 Task: Search one way flight ticket for 1 adult, 6 children, 1 infant in seat and 1 infant on lap in business from Chicago: Chicago O'hare International Airport to Indianapolis: Indianapolis International Airport on 8-5-2023. Choice of flights is United. Number of bags: 1 carry on bag. Price is upto 90000. Outbound departure time preference is 17:45.
Action: Mouse moved to (301, 265)
Screenshot: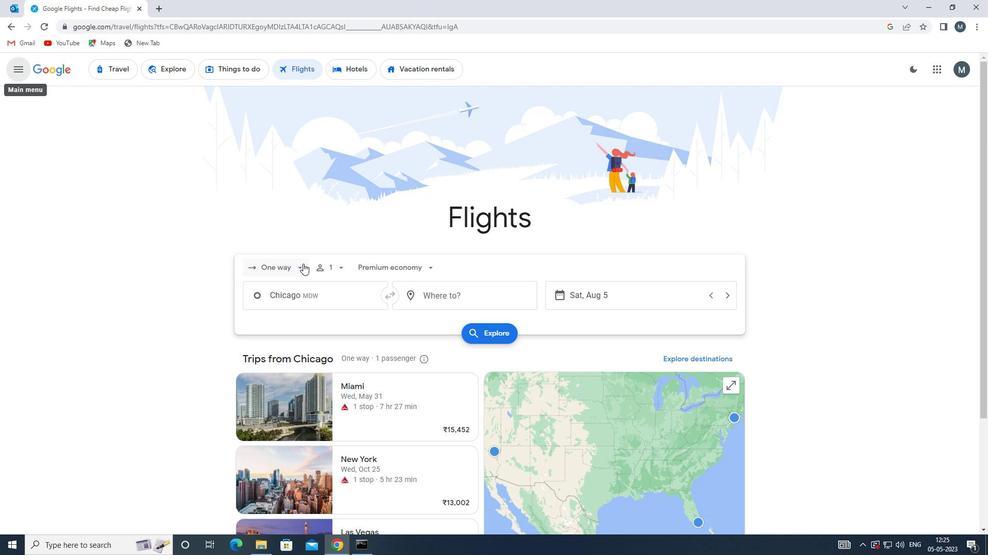 
Action: Mouse pressed left at (301, 265)
Screenshot: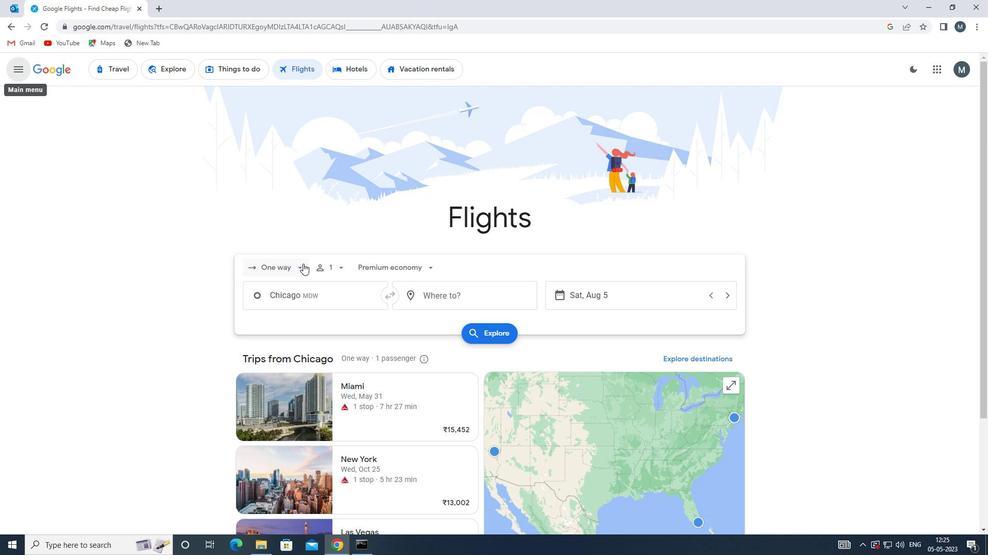 
Action: Mouse moved to (293, 319)
Screenshot: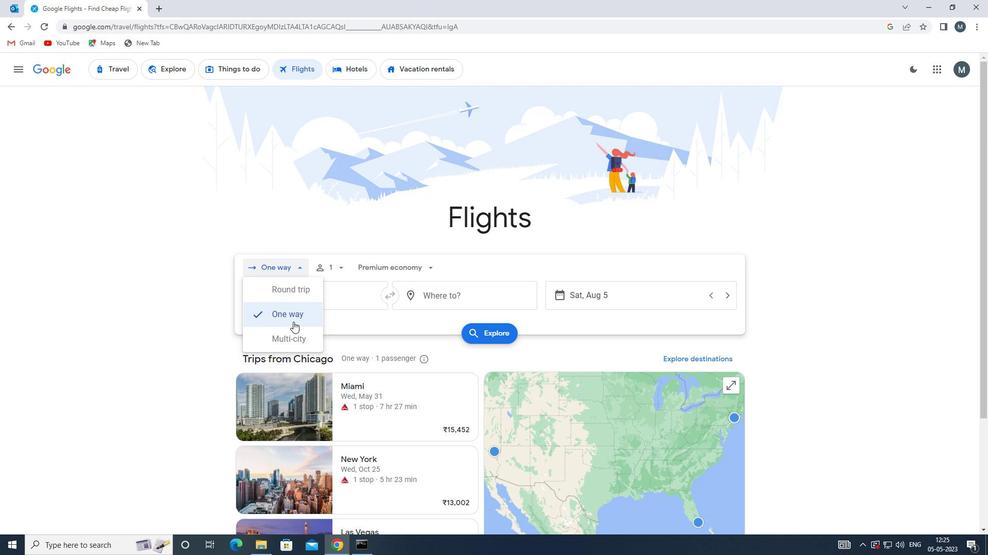 
Action: Mouse pressed left at (293, 319)
Screenshot: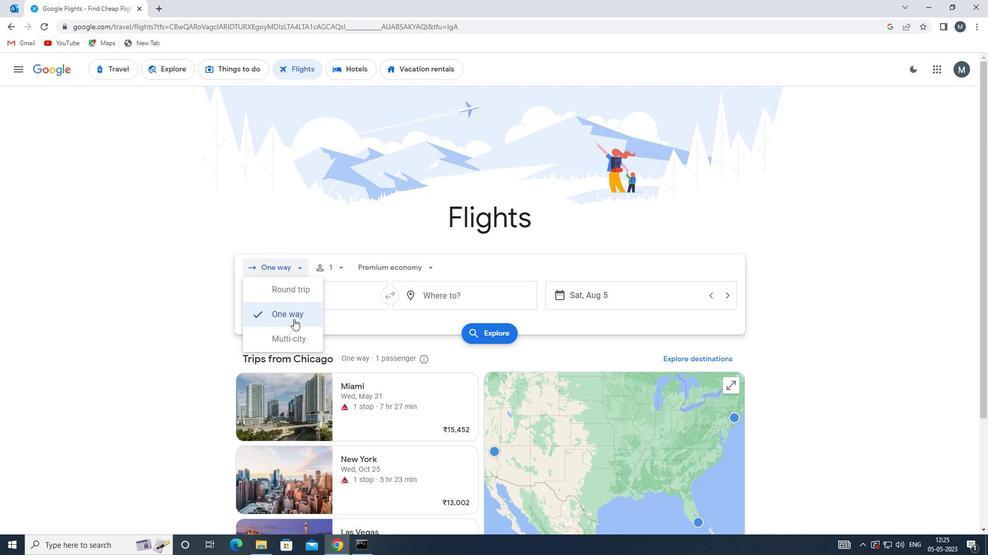 
Action: Mouse moved to (335, 270)
Screenshot: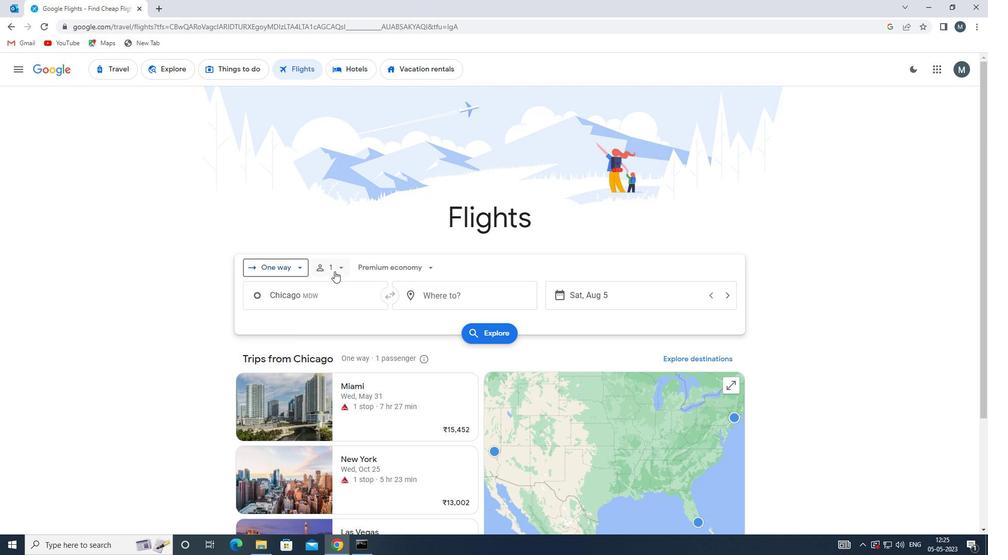 
Action: Mouse pressed left at (335, 270)
Screenshot: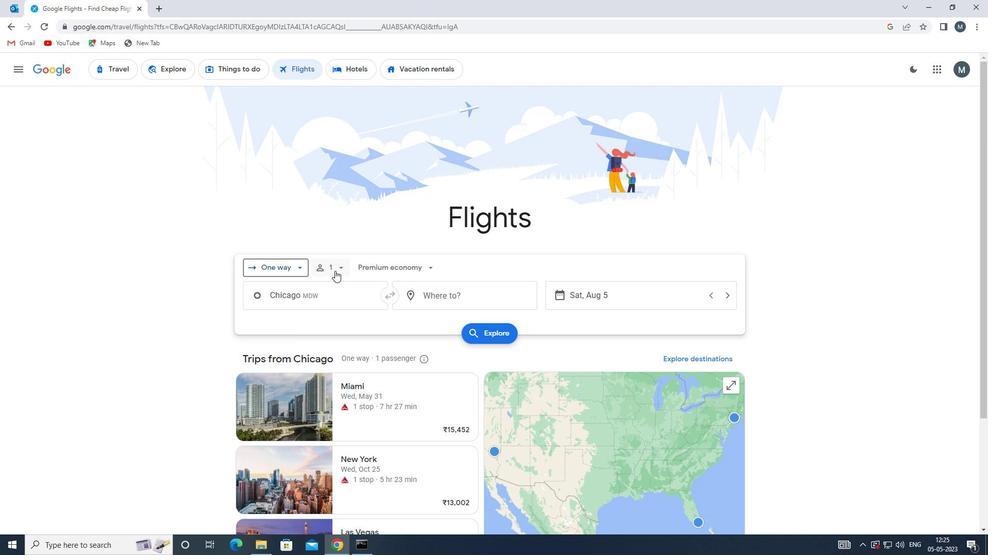 
Action: Mouse moved to (418, 317)
Screenshot: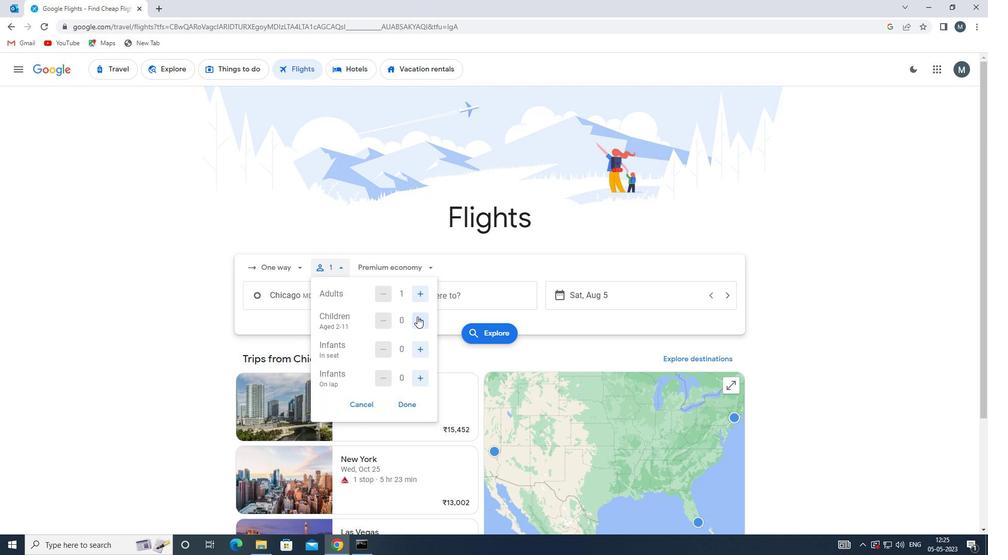 
Action: Mouse pressed left at (418, 317)
Screenshot: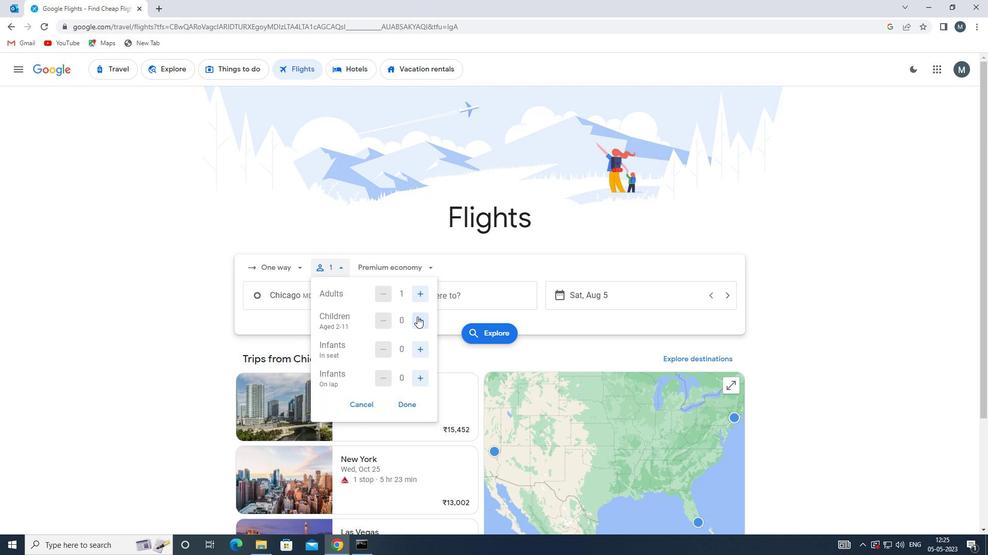 
Action: Mouse moved to (418, 317)
Screenshot: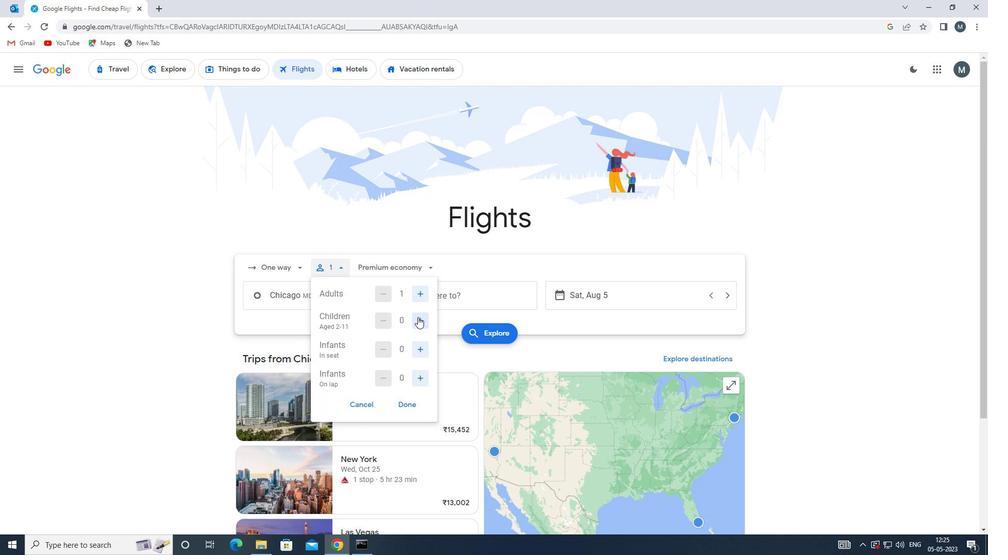 
Action: Mouse pressed left at (418, 317)
Screenshot: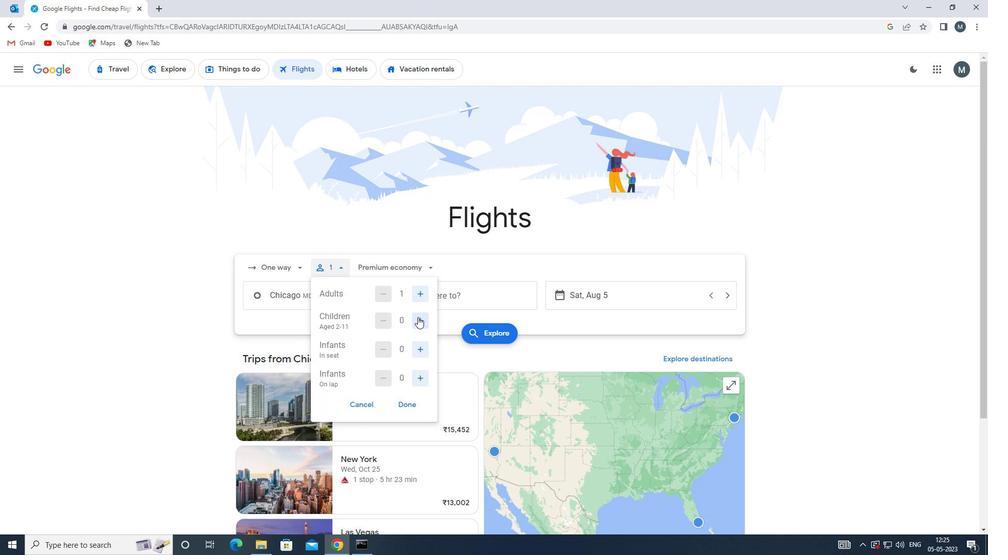 
Action: Mouse pressed left at (418, 317)
Screenshot: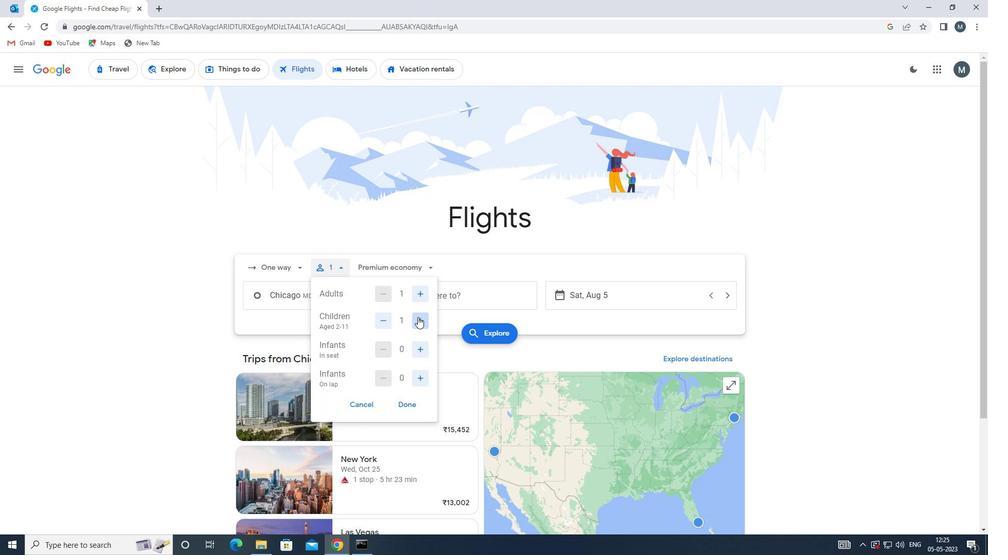
Action: Mouse pressed left at (418, 317)
Screenshot: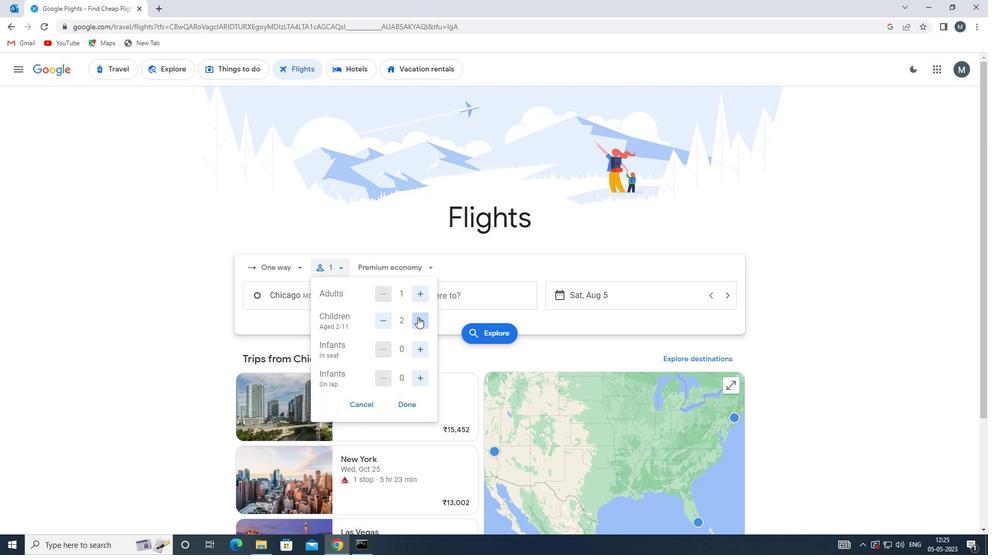 
Action: Mouse pressed left at (418, 317)
Screenshot: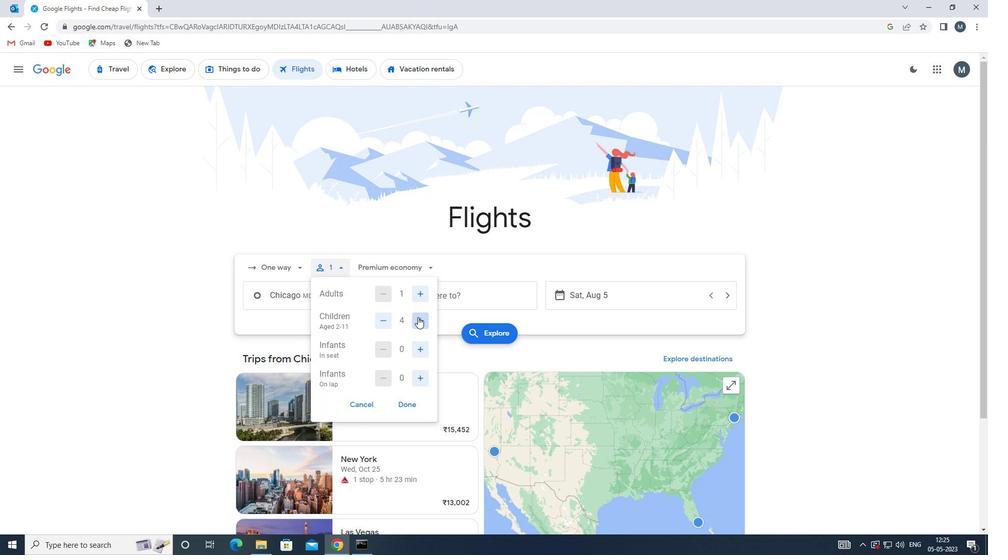 
Action: Mouse moved to (420, 321)
Screenshot: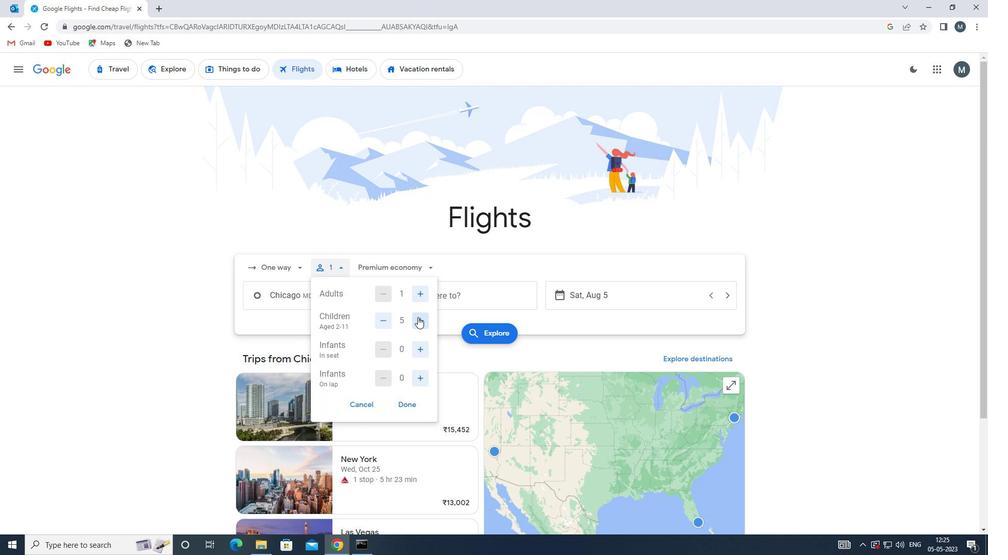 
Action: Mouse pressed left at (420, 321)
Screenshot: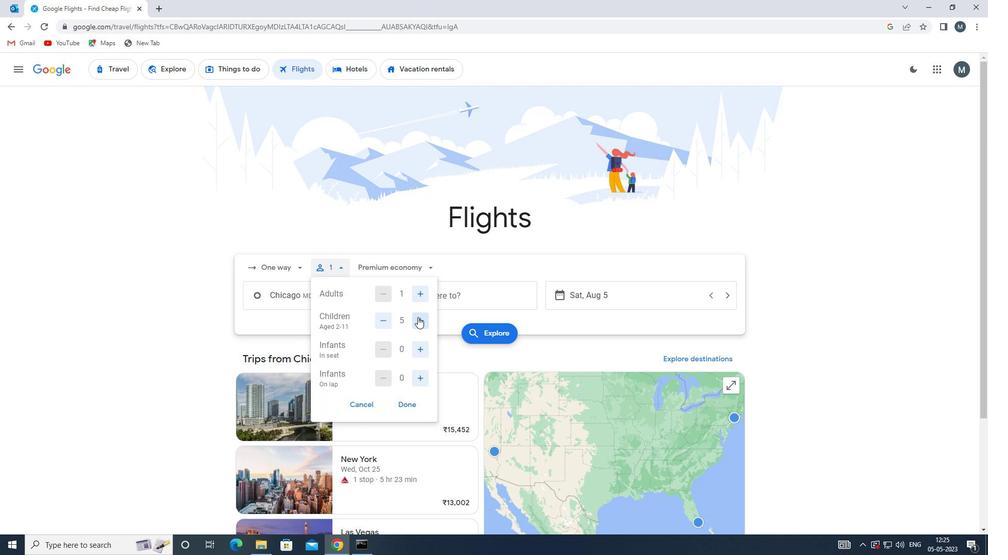 
Action: Mouse moved to (420, 344)
Screenshot: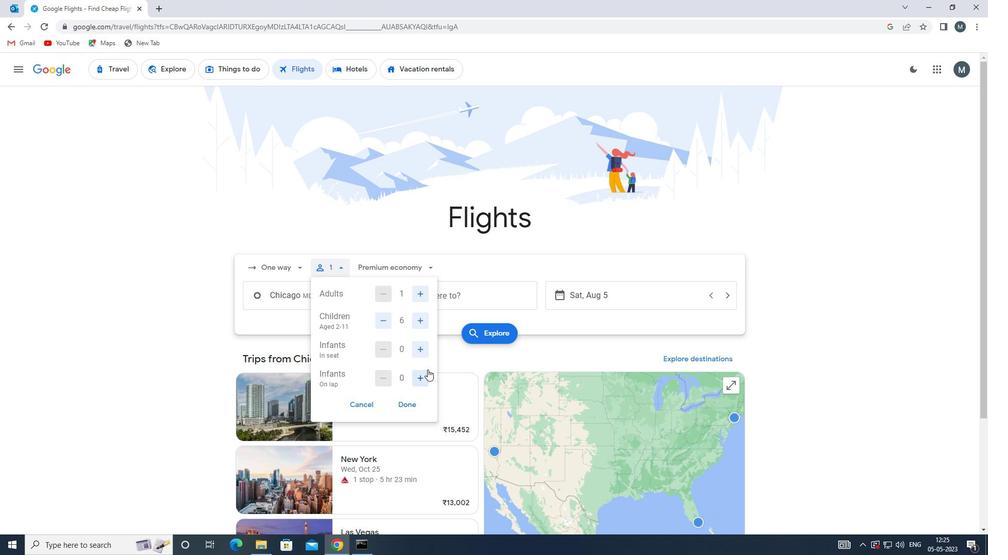 
Action: Mouse pressed left at (420, 344)
Screenshot: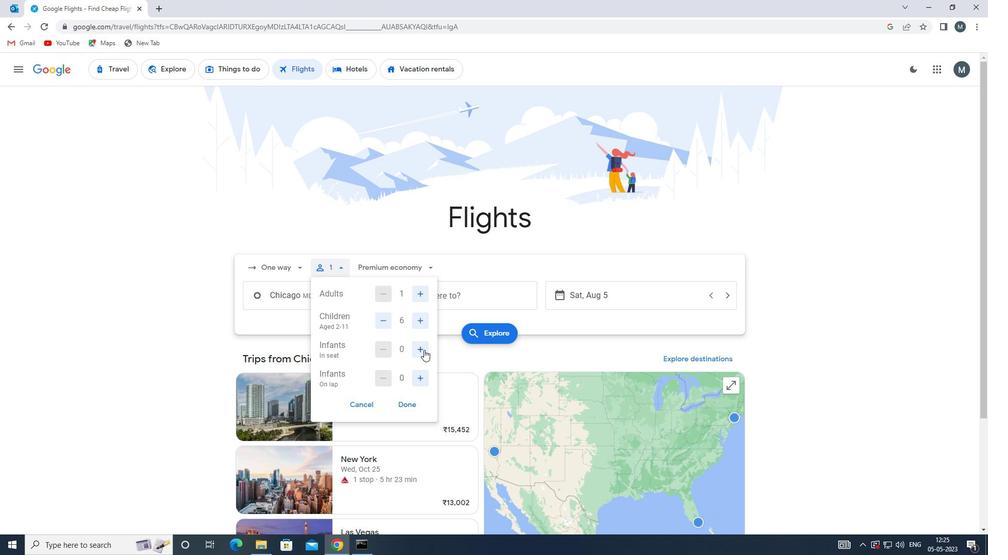
Action: Mouse moved to (423, 375)
Screenshot: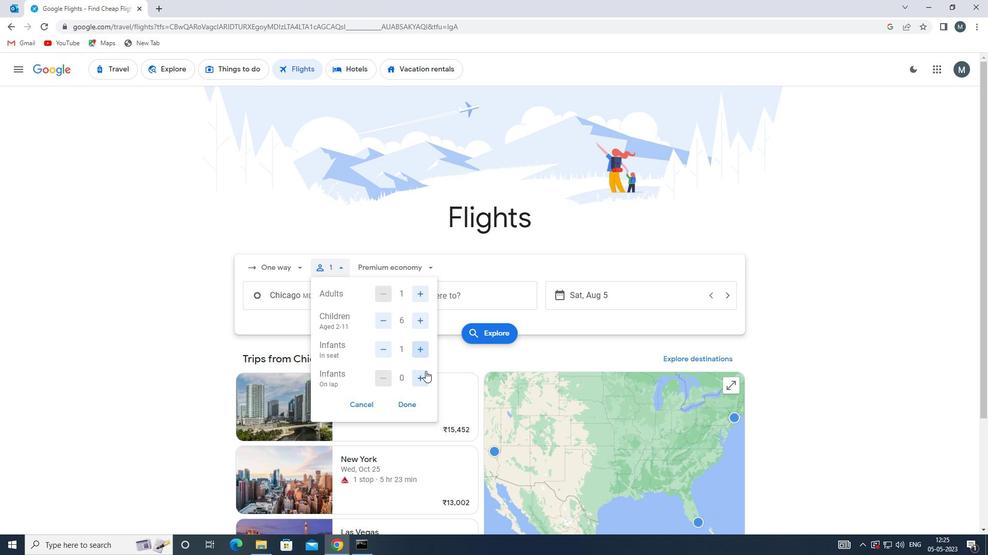 
Action: Mouse pressed left at (423, 375)
Screenshot: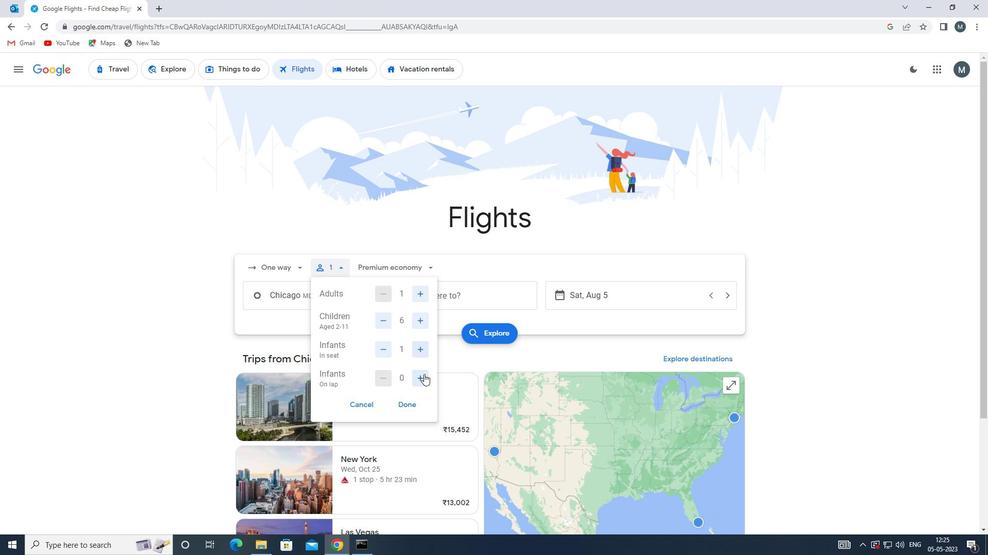 
Action: Mouse moved to (409, 405)
Screenshot: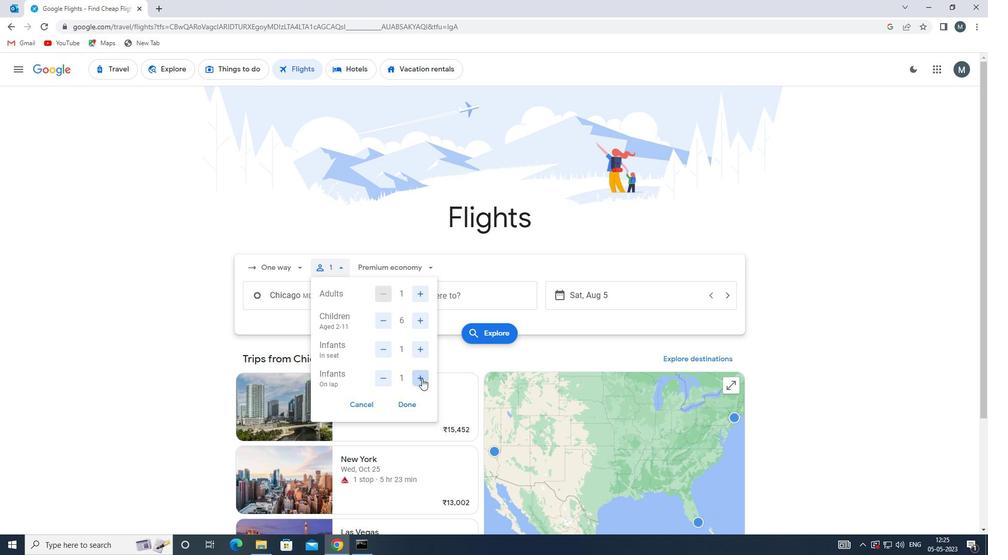 
Action: Mouse pressed left at (409, 405)
Screenshot: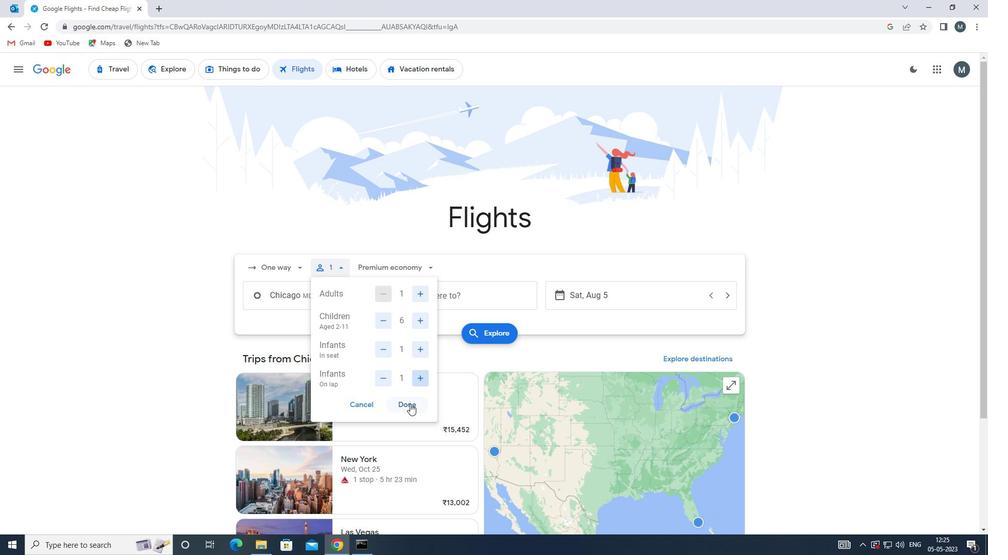 
Action: Mouse moved to (378, 263)
Screenshot: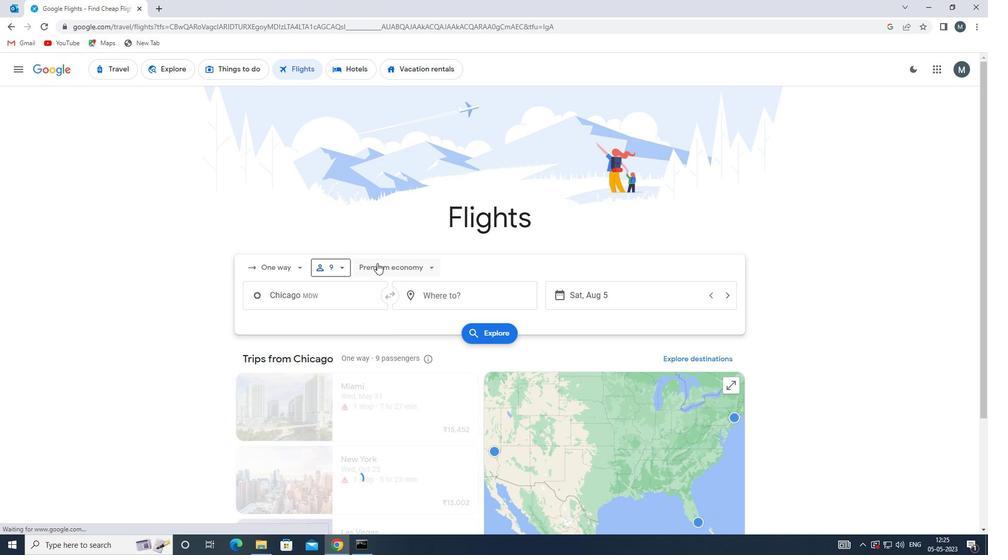 
Action: Mouse pressed left at (378, 263)
Screenshot: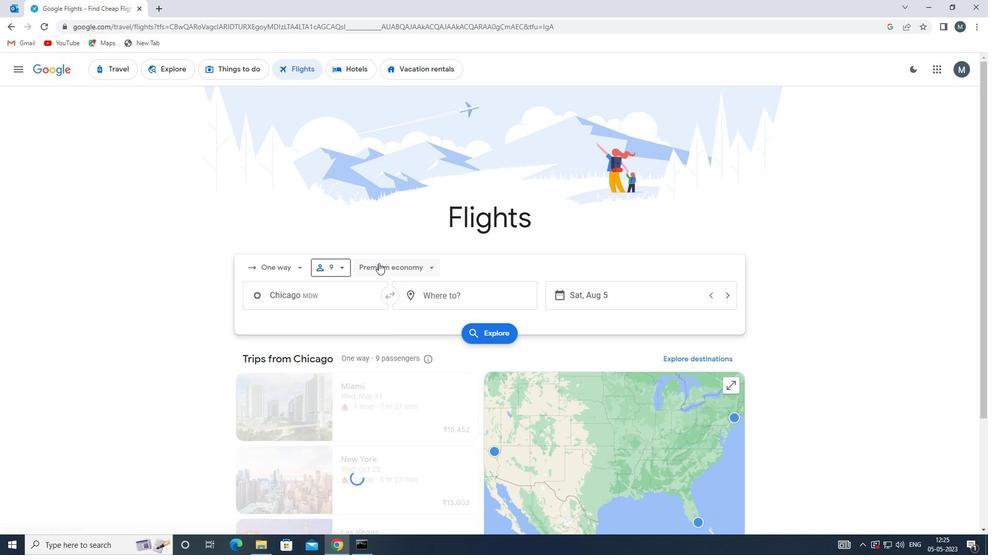 
Action: Mouse moved to (392, 337)
Screenshot: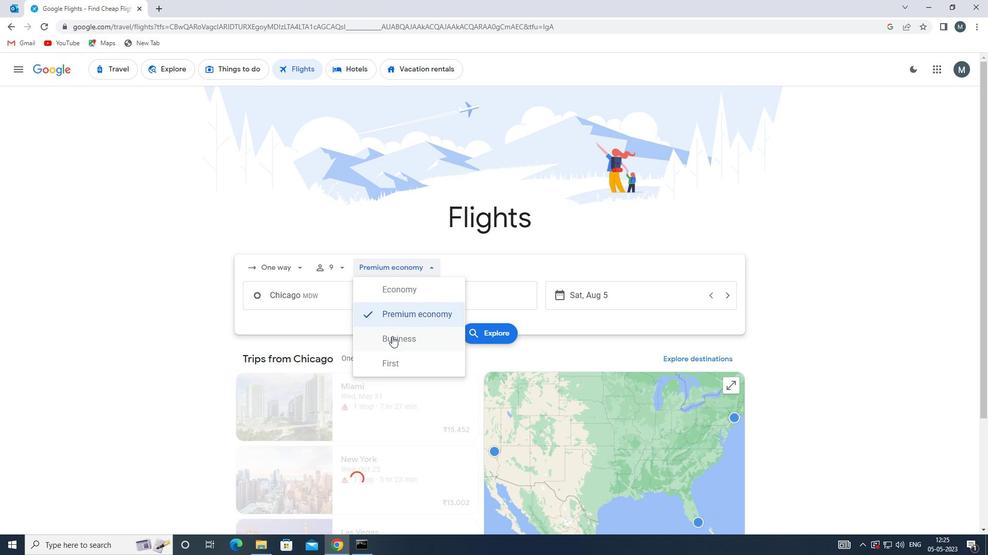 
Action: Mouse pressed left at (392, 337)
Screenshot: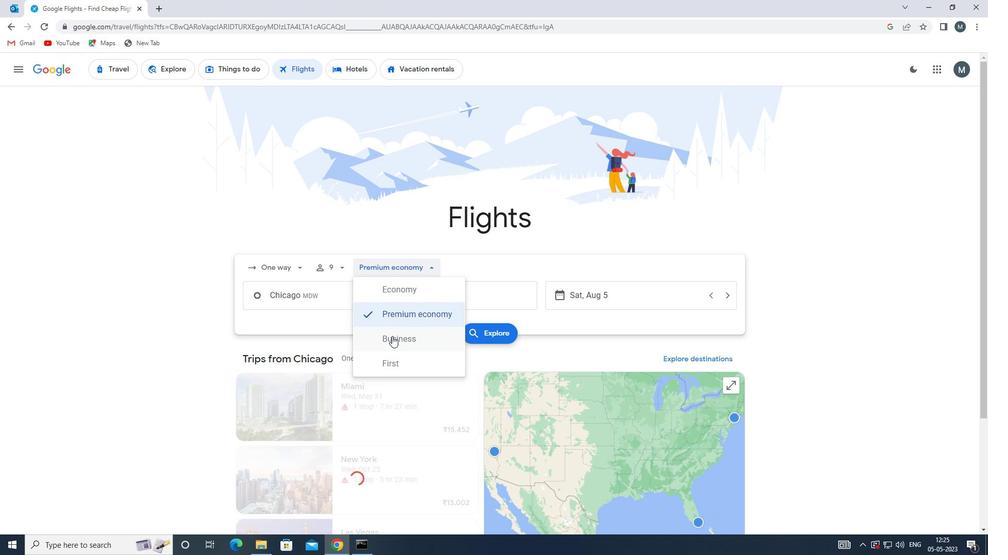 
Action: Mouse moved to (331, 299)
Screenshot: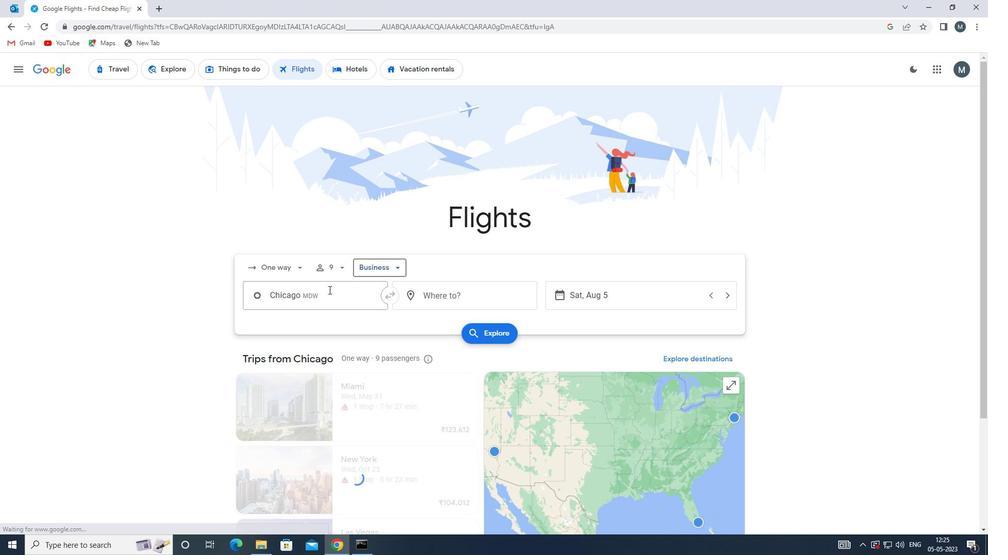 
Action: Mouse pressed left at (331, 299)
Screenshot: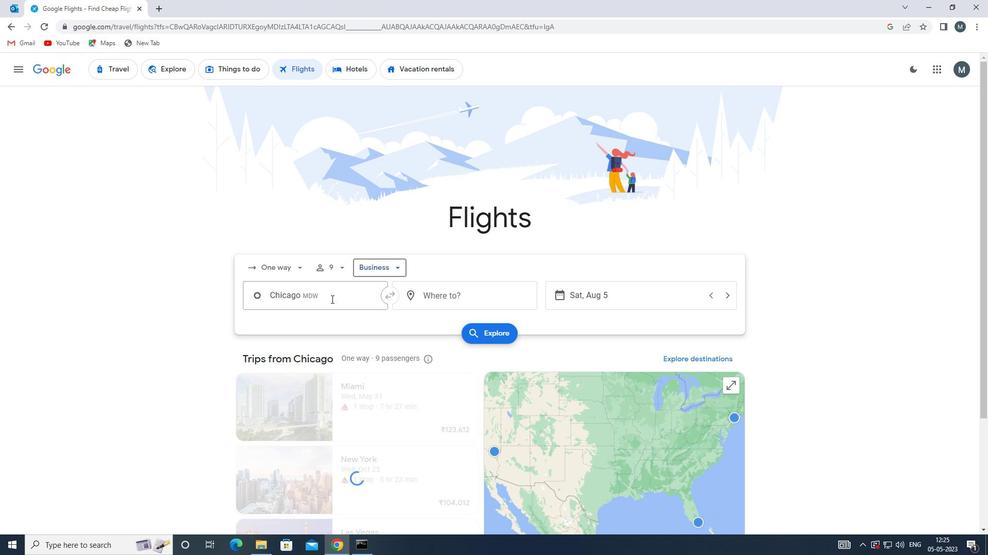 
Action: Mouse moved to (344, 352)
Screenshot: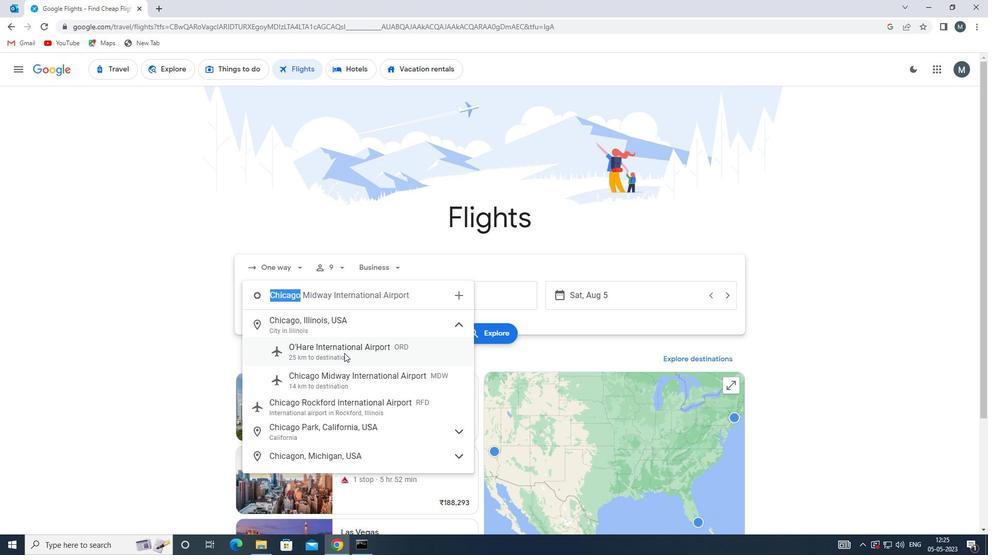
Action: Mouse pressed left at (344, 352)
Screenshot: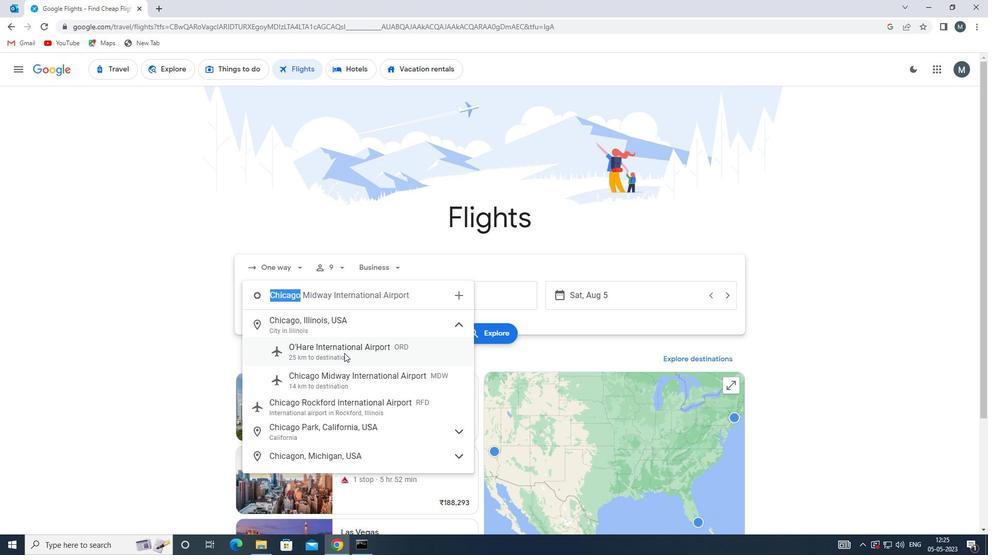 
Action: Mouse moved to (421, 298)
Screenshot: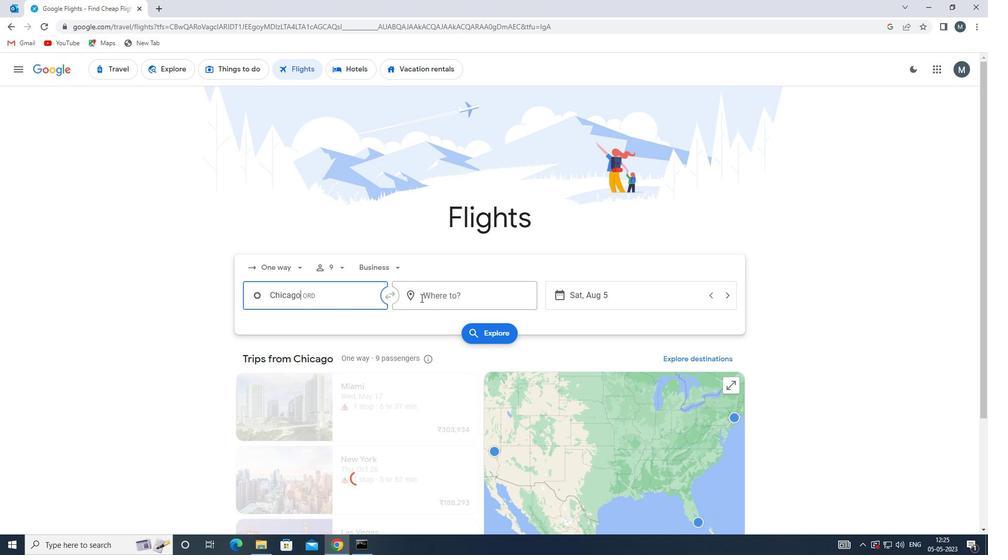 
Action: Mouse pressed left at (421, 298)
Screenshot: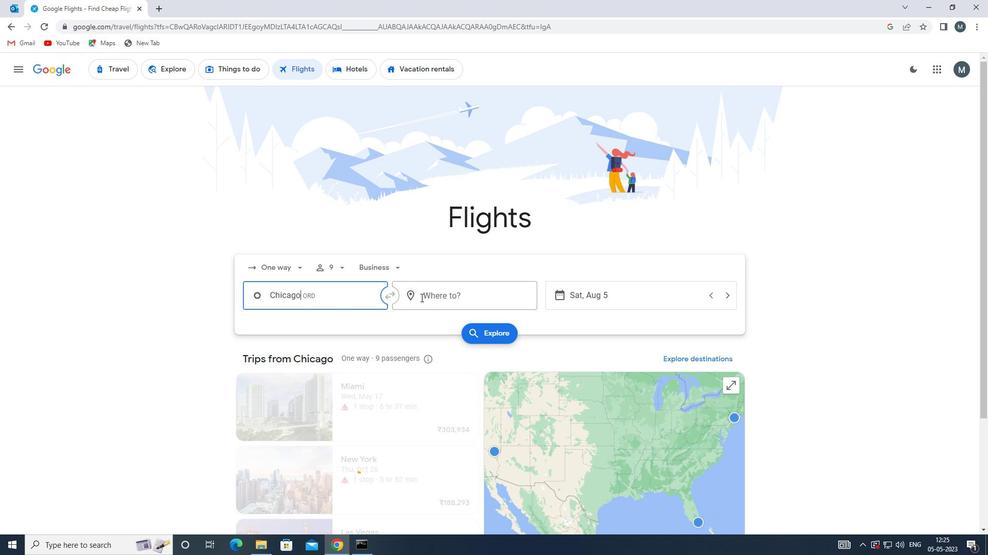 
Action: Mouse moved to (433, 321)
Screenshot: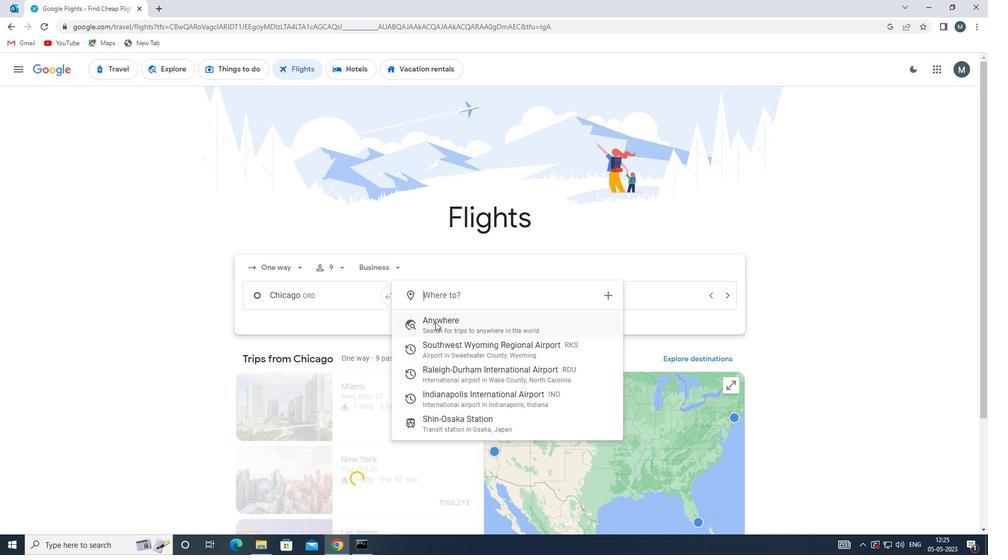 
Action: Key pressed ind
Screenshot: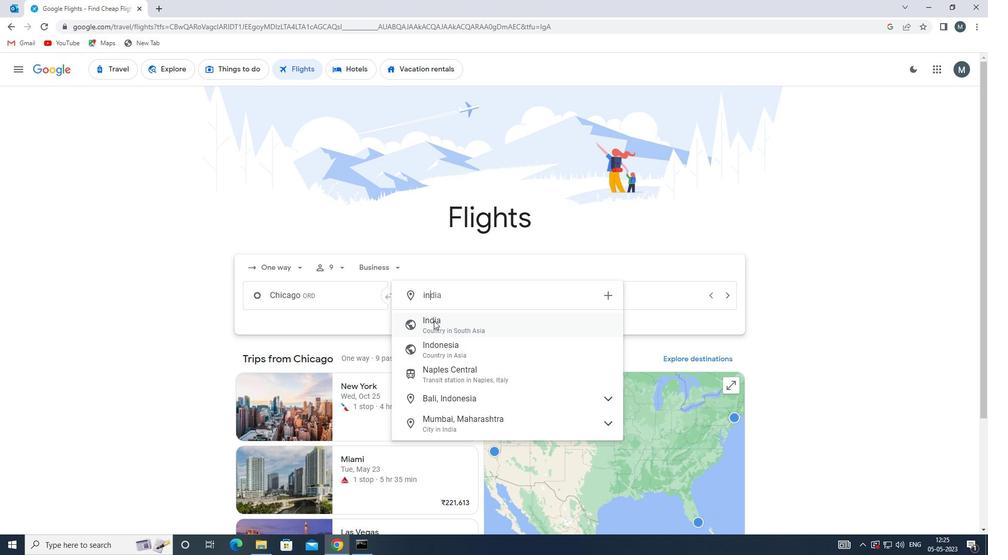 
Action: Mouse moved to (445, 318)
Screenshot: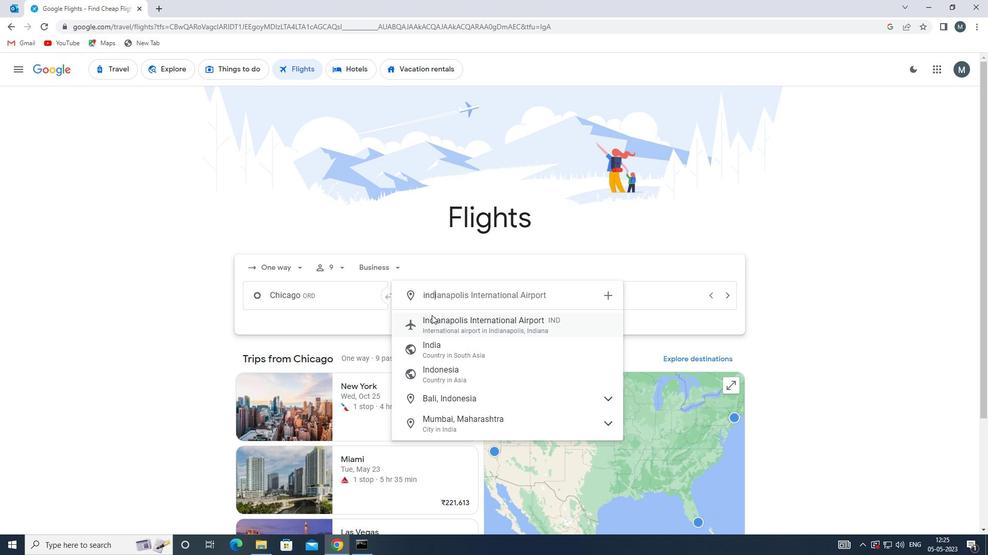 
Action: Mouse pressed left at (445, 318)
Screenshot: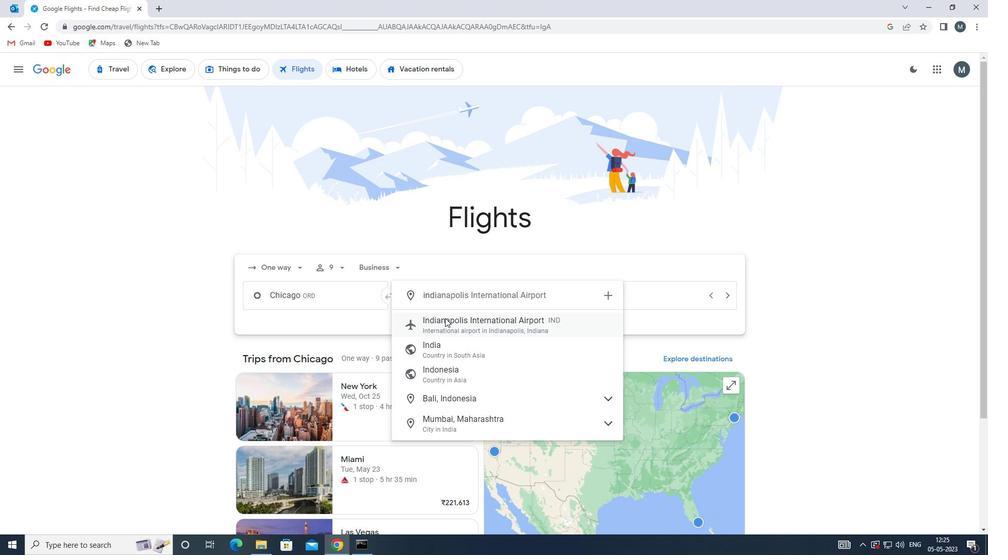 
Action: Mouse moved to (591, 294)
Screenshot: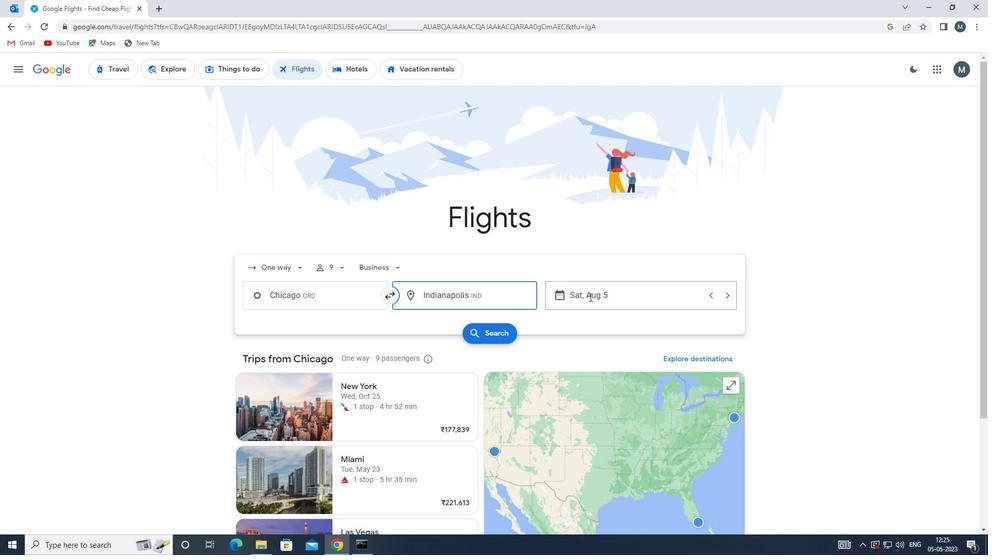 
Action: Mouse pressed left at (591, 294)
Screenshot: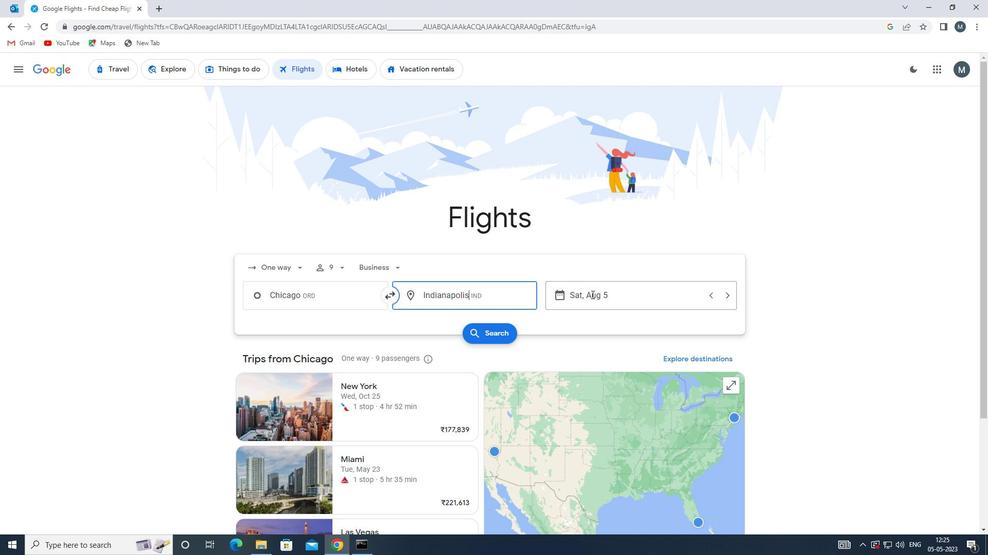 
Action: Mouse moved to (524, 343)
Screenshot: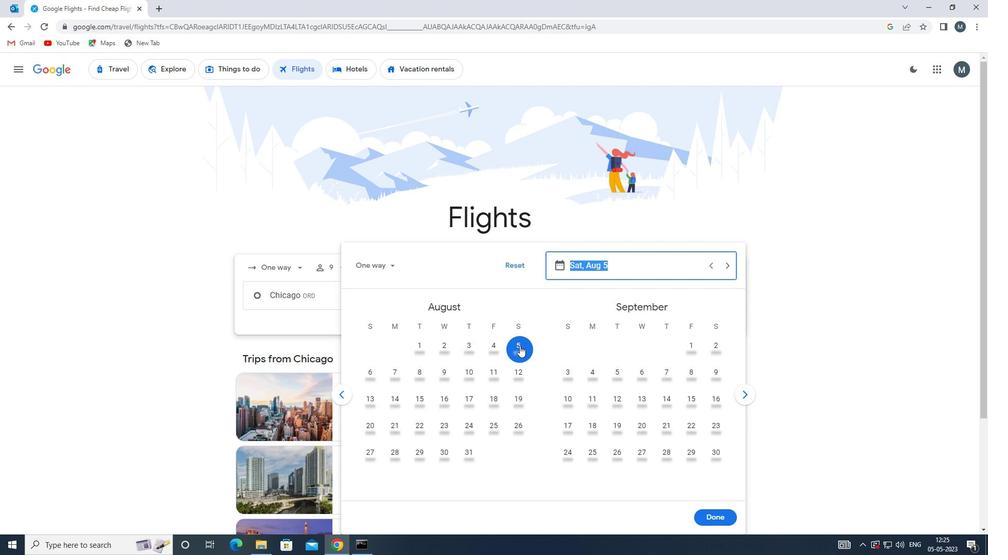 
Action: Mouse pressed left at (524, 343)
Screenshot: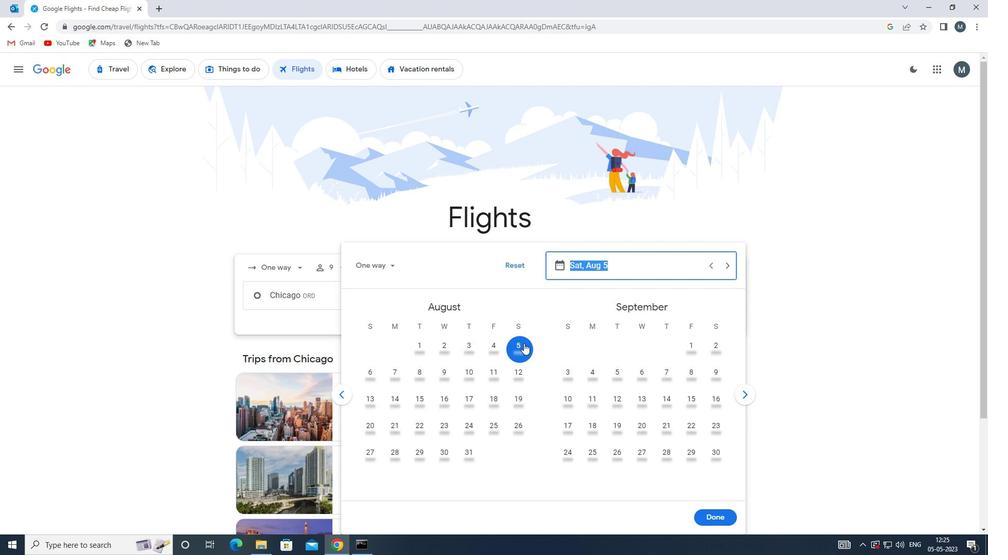 
Action: Mouse moved to (723, 520)
Screenshot: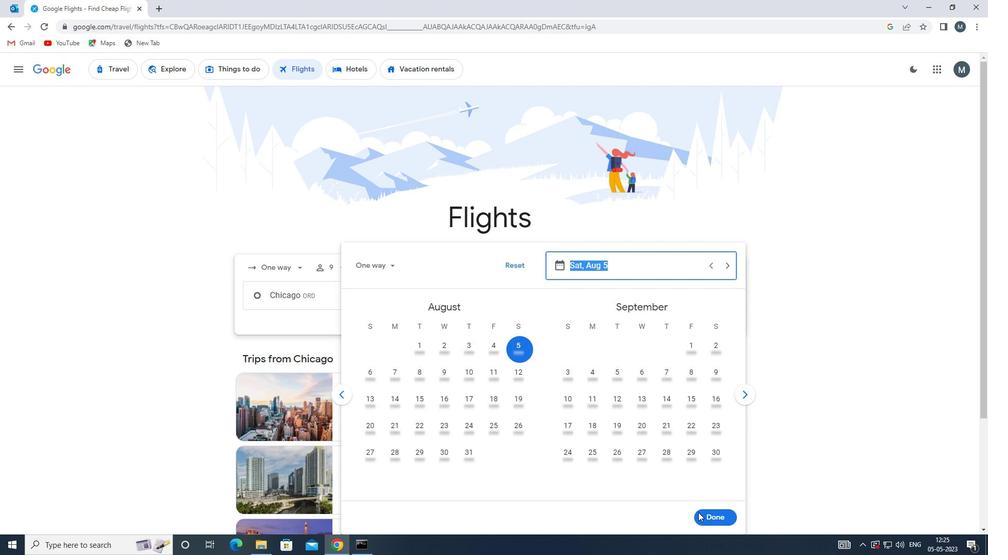 
Action: Mouse pressed left at (723, 520)
Screenshot: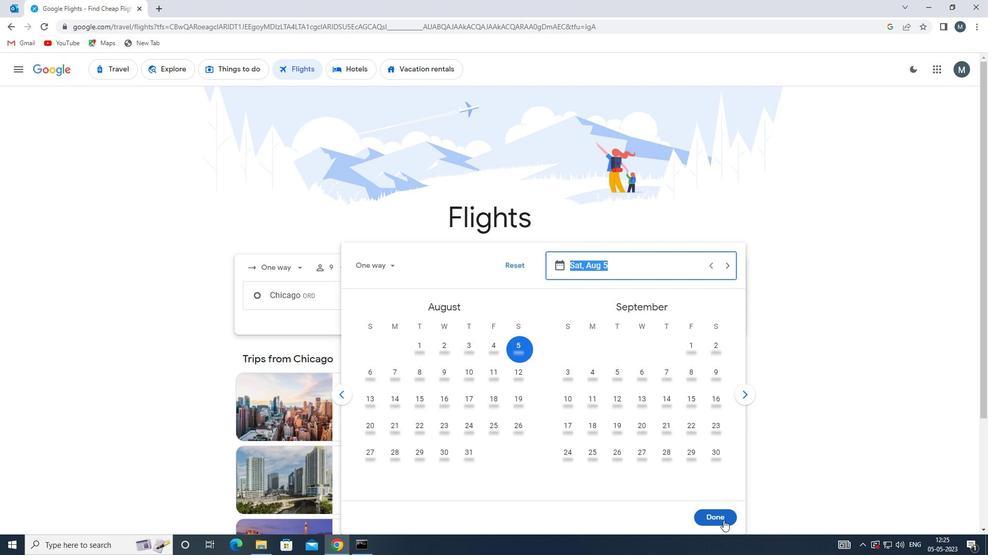 
Action: Mouse moved to (486, 332)
Screenshot: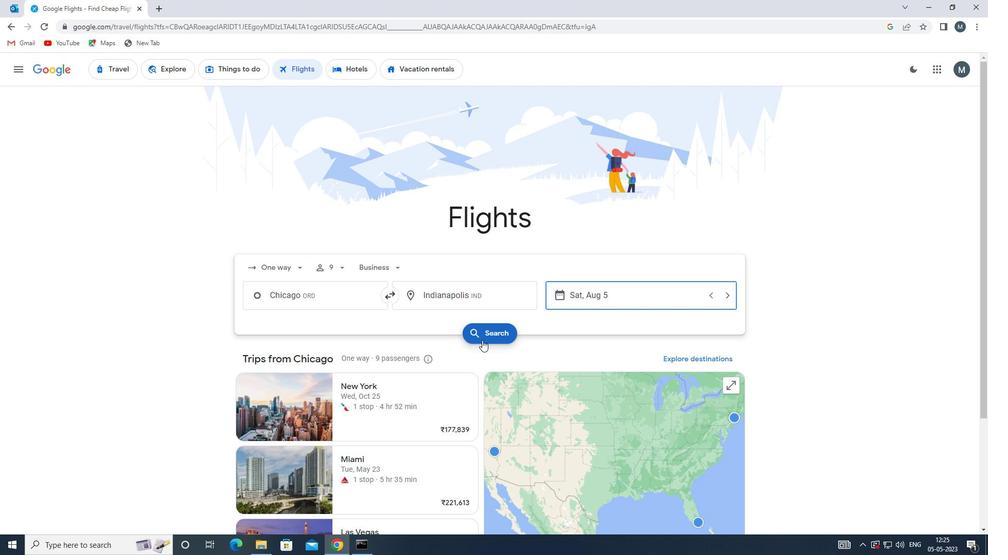 
Action: Mouse pressed left at (486, 332)
Screenshot: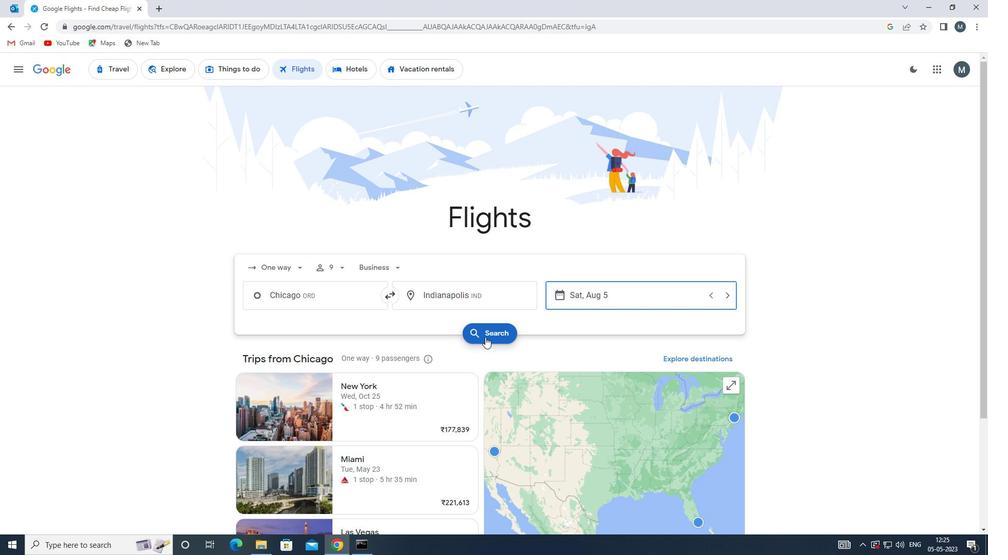 
Action: Mouse moved to (256, 164)
Screenshot: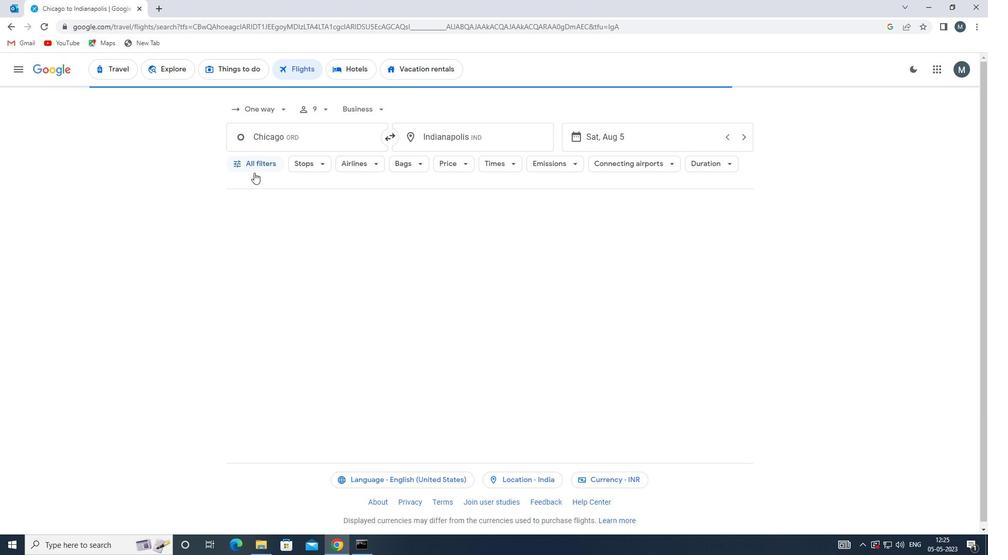 
Action: Mouse pressed left at (256, 164)
Screenshot: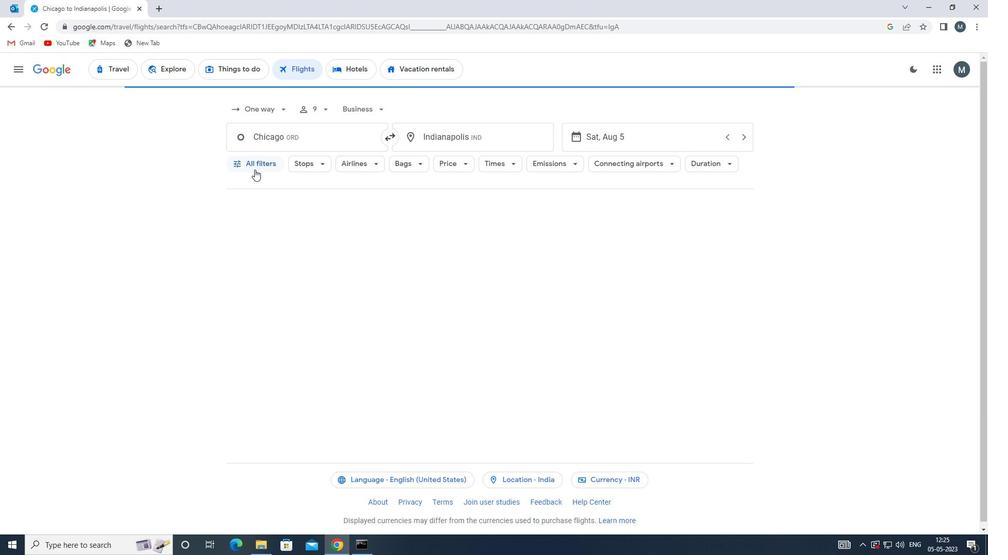 
Action: Mouse moved to (282, 248)
Screenshot: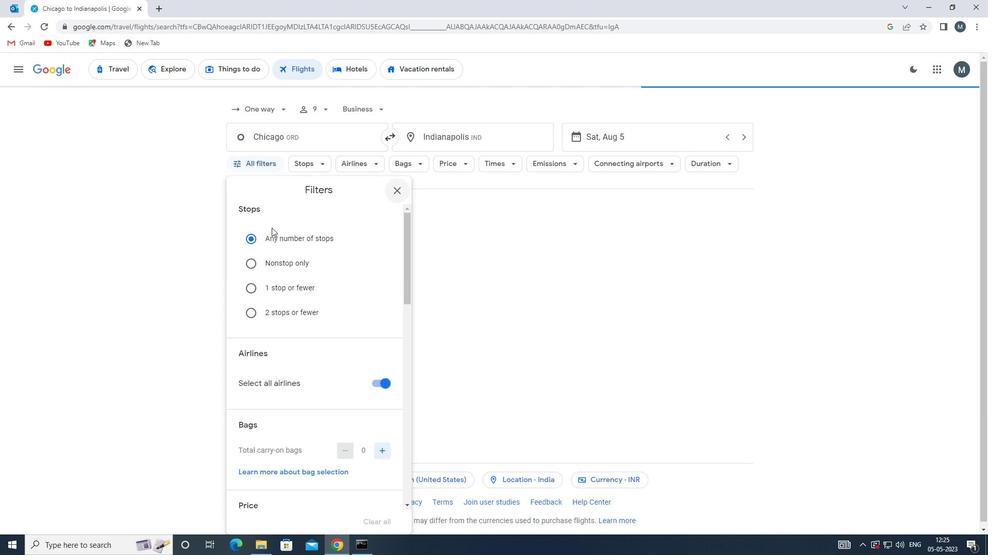 
Action: Mouse scrolled (282, 248) with delta (0, 0)
Screenshot: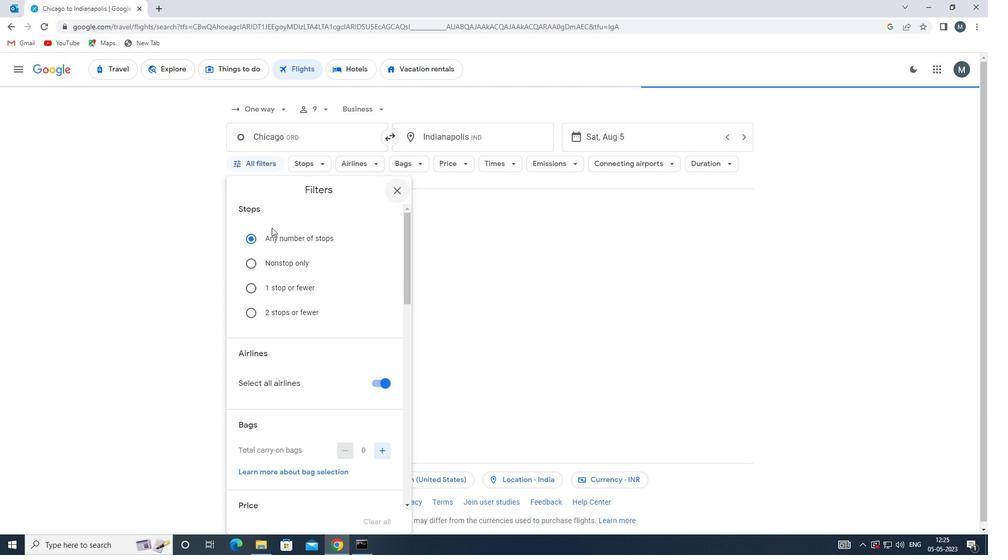 
Action: Mouse moved to (282, 249)
Screenshot: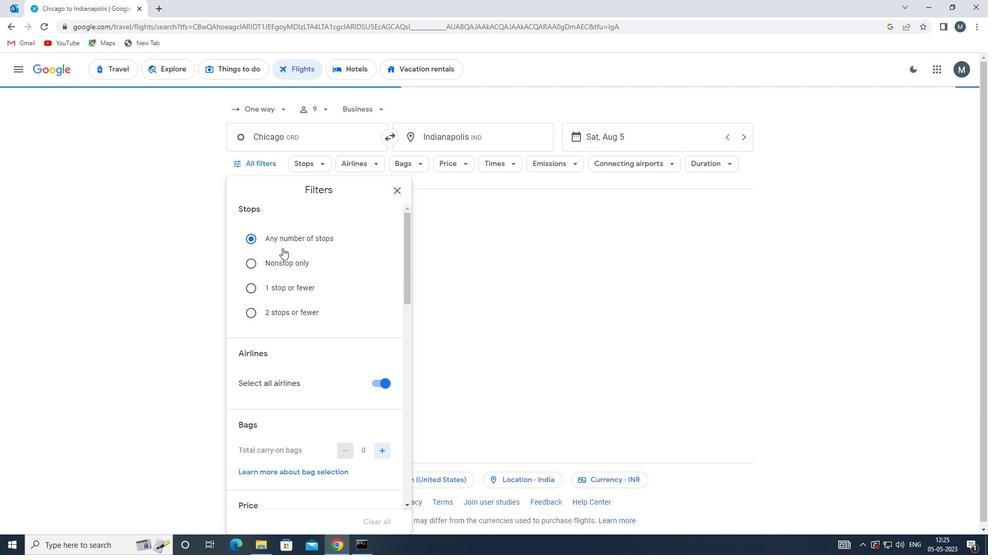 
Action: Mouse scrolled (282, 249) with delta (0, 0)
Screenshot: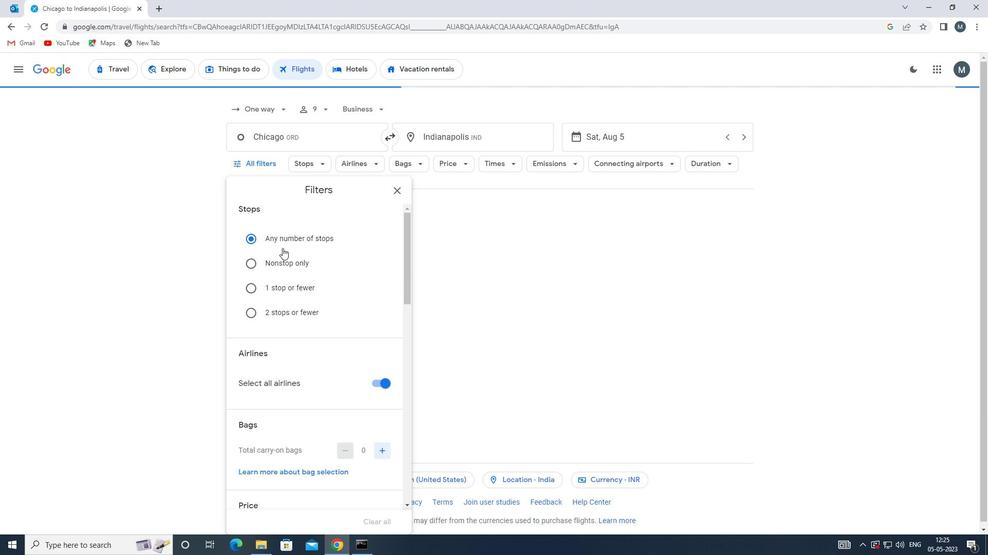 
Action: Mouse moved to (384, 275)
Screenshot: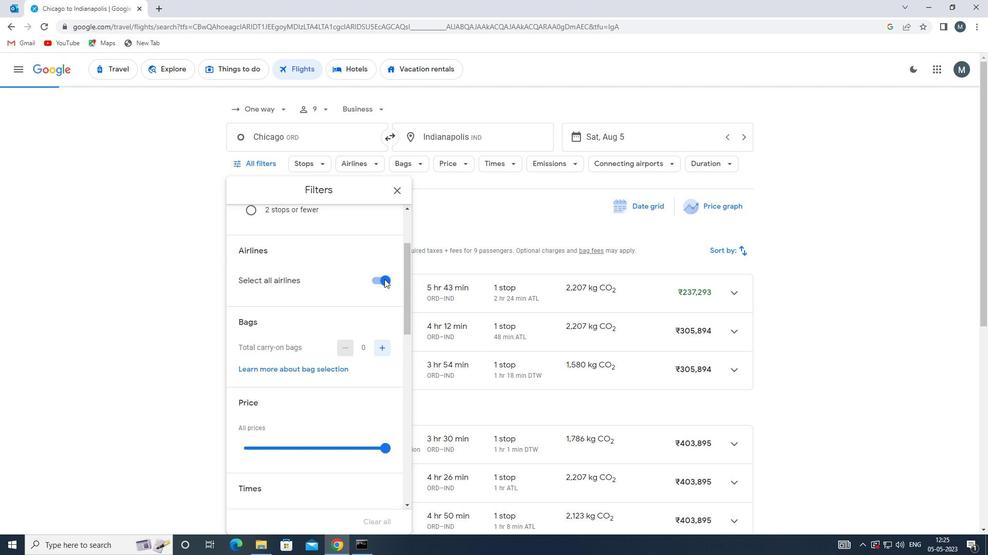 
Action: Mouse pressed left at (384, 275)
Screenshot: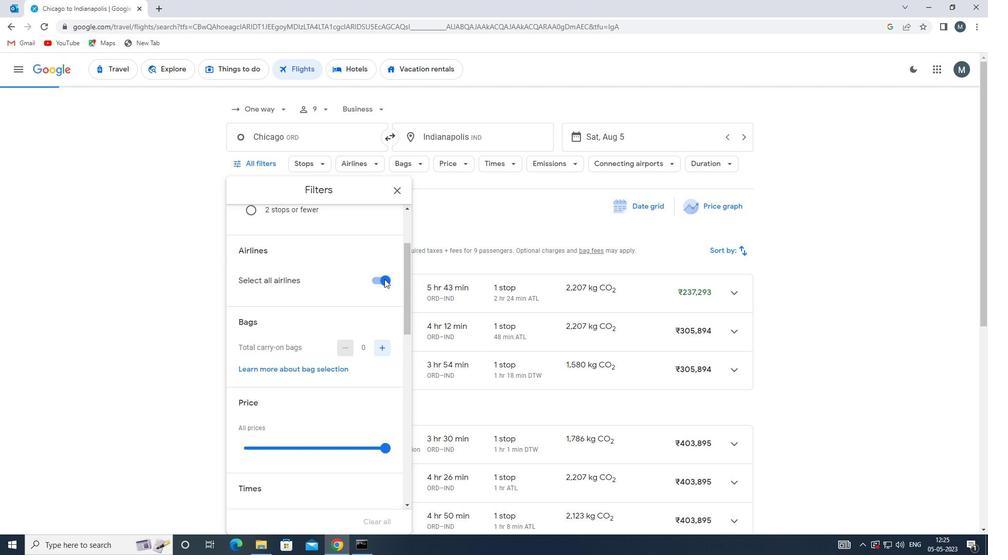 
Action: Mouse moved to (301, 317)
Screenshot: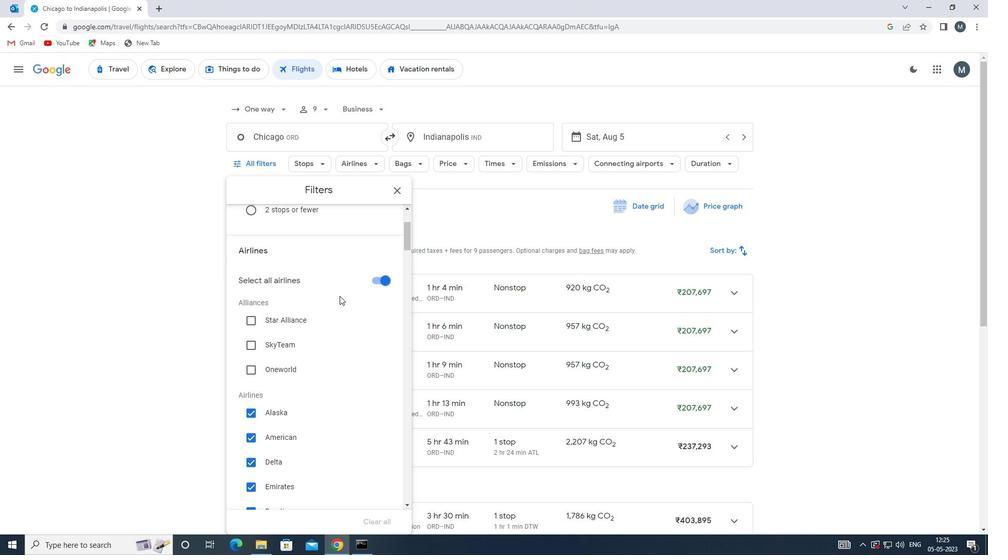 
Action: Mouse scrolled (301, 317) with delta (0, 0)
Screenshot: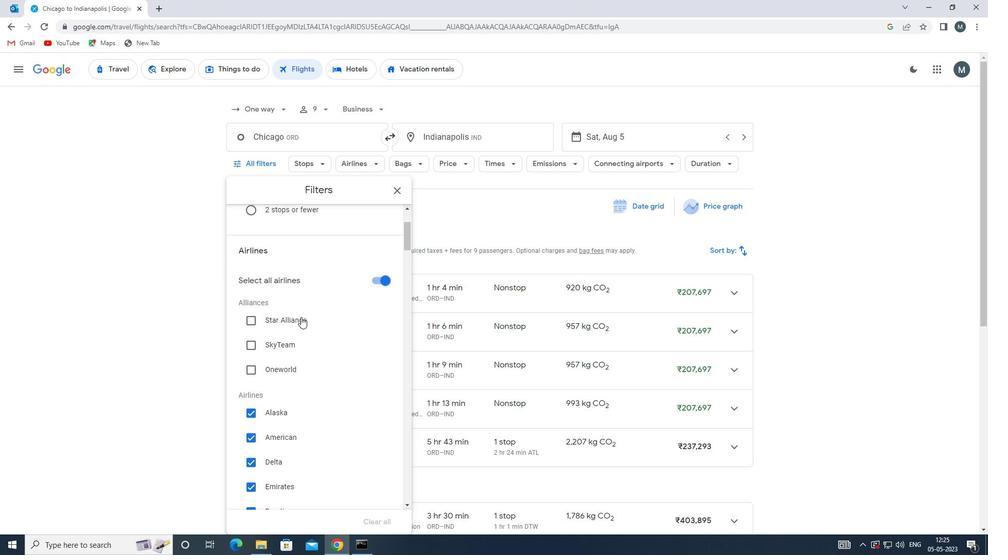 
Action: Mouse moved to (374, 224)
Screenshot: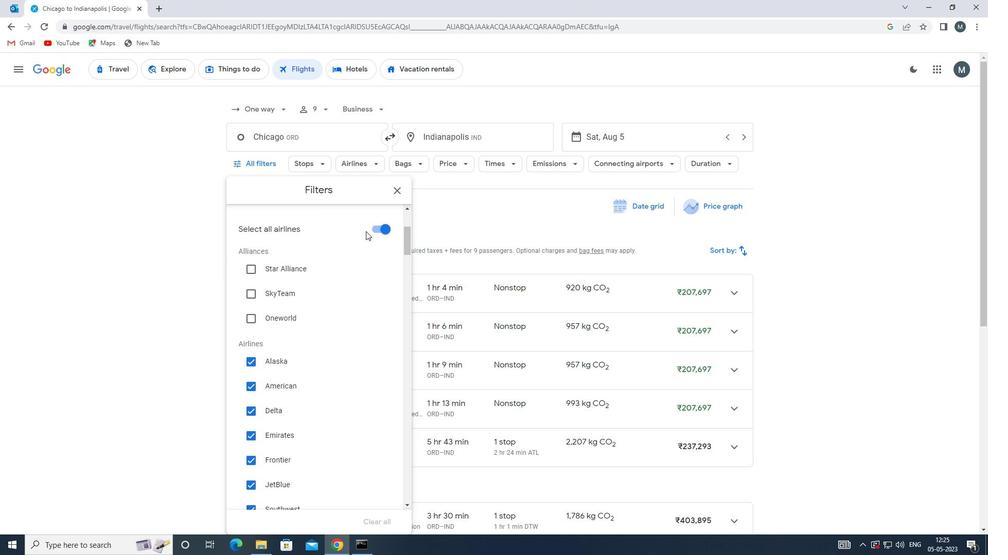 
Action: Mouse pressed left at (374, 224)
Screenshot: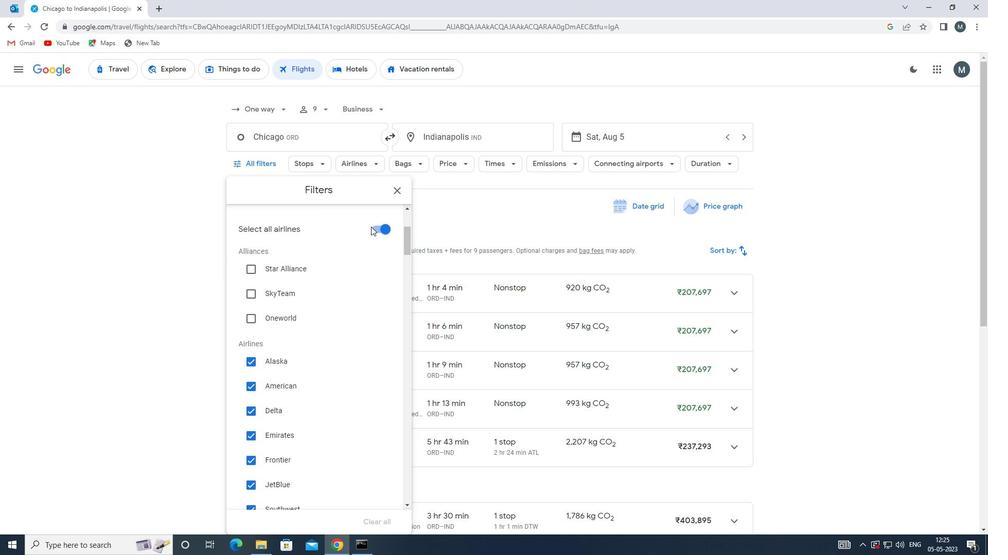 
Action: Mouse moved to (337, 312)
Screenshot: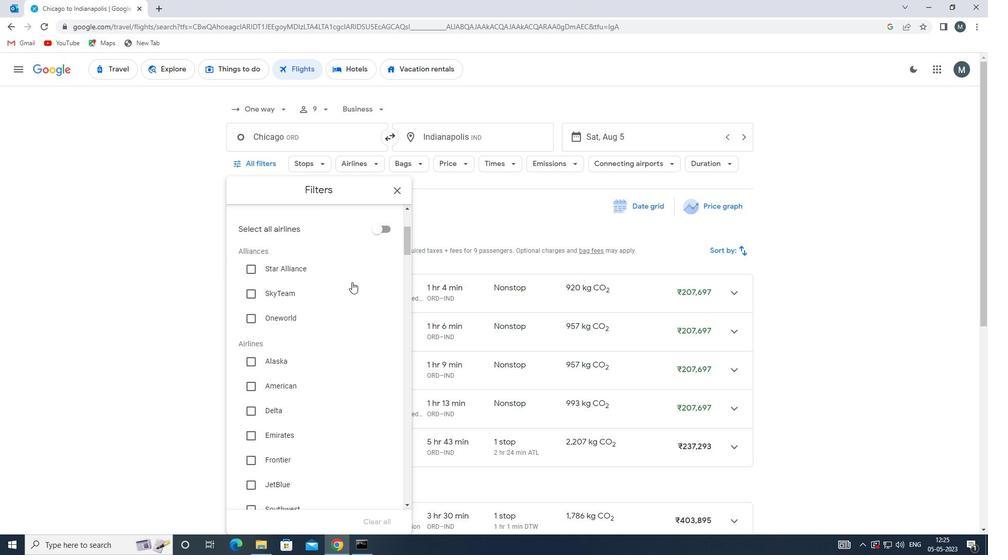 
Action: Mouse scrolled (337, 311) with delta (0, 0)
Screenshot: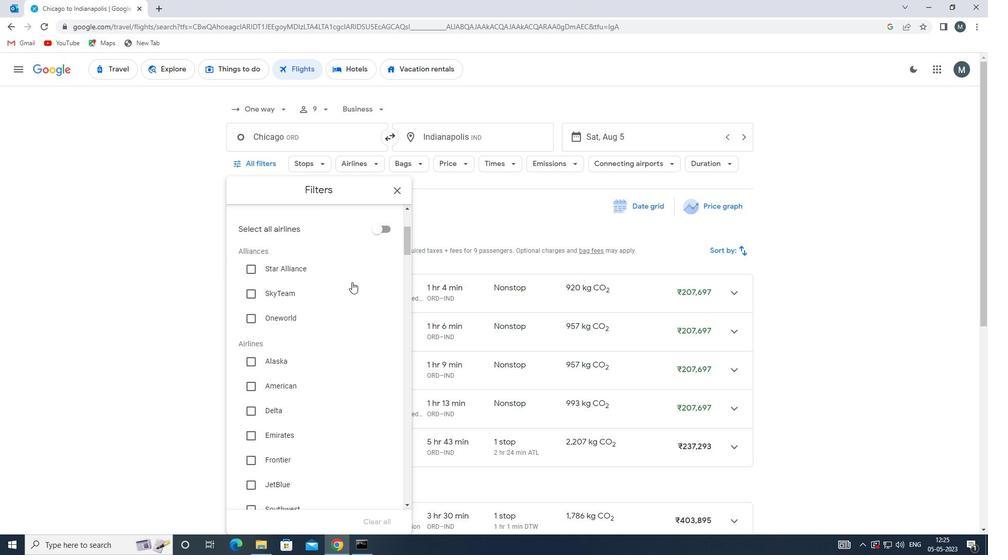 
Action: Mouse moved to (289, 361)
Screenshot: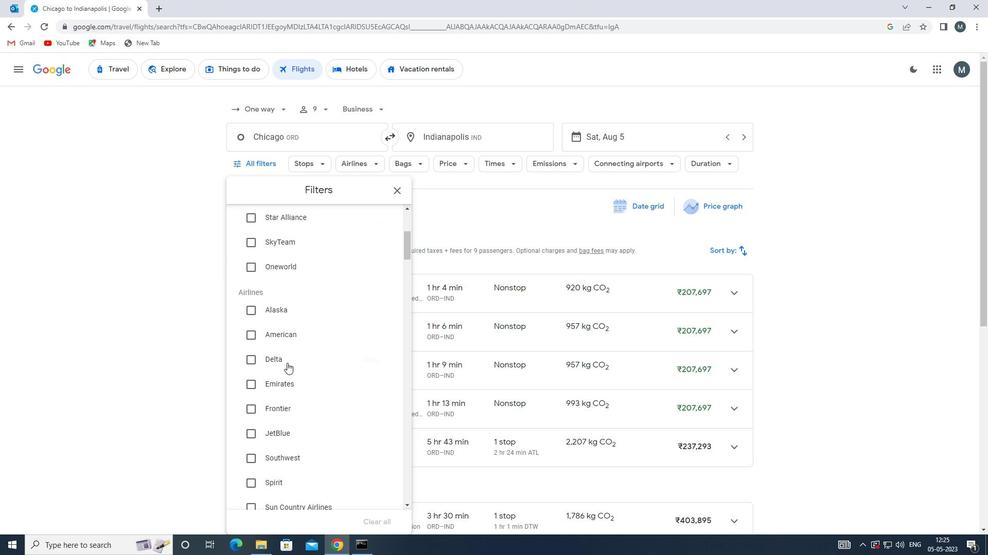 
Action: Mouse scrolled (289, 361) with delta (0, 0)
Screenshot: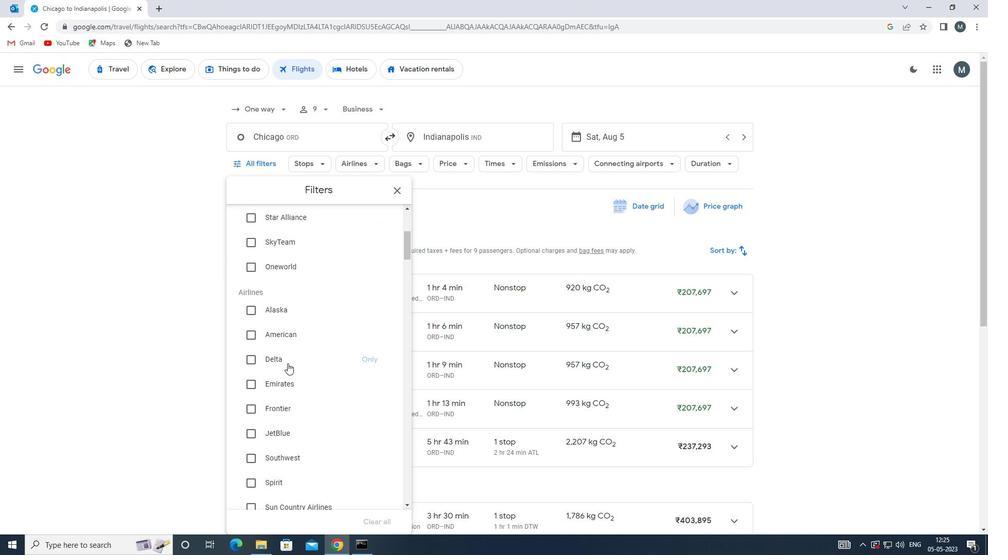 
Action: Mouse moved to (288, 380)
Screenshot: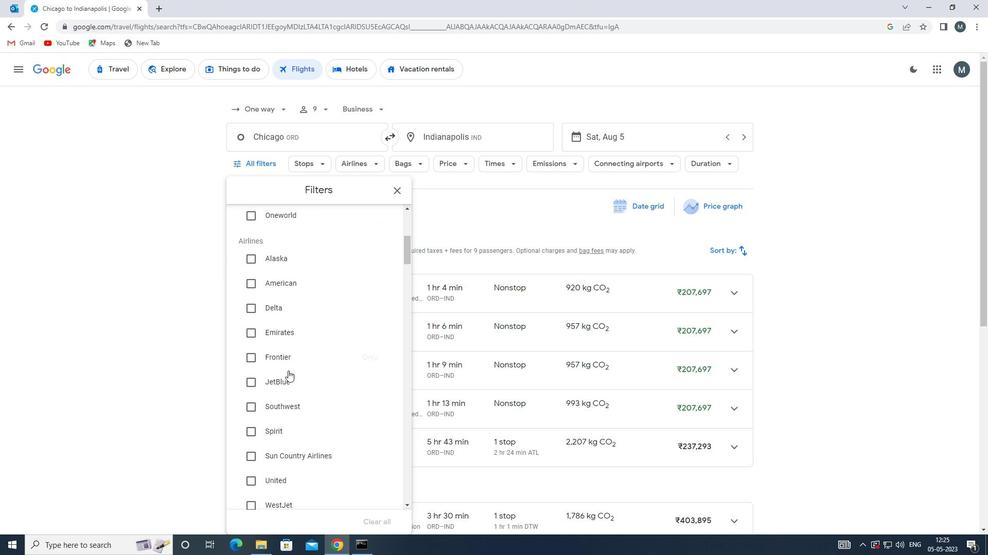 
Action: Mouse scrolled (288, 380) with delta (0, 0)
Screenshot: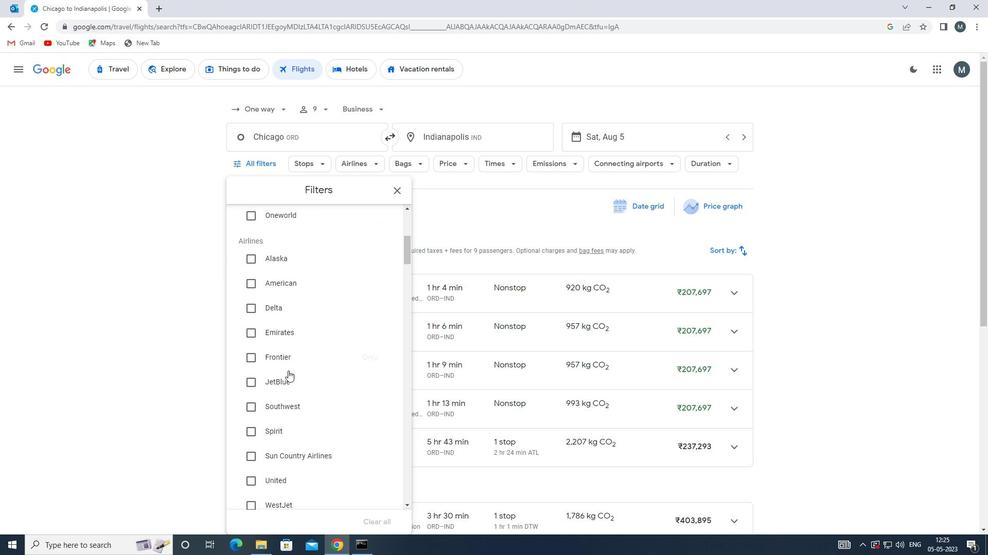 
Action: Mouse moved to (276, 429)
Screenshot: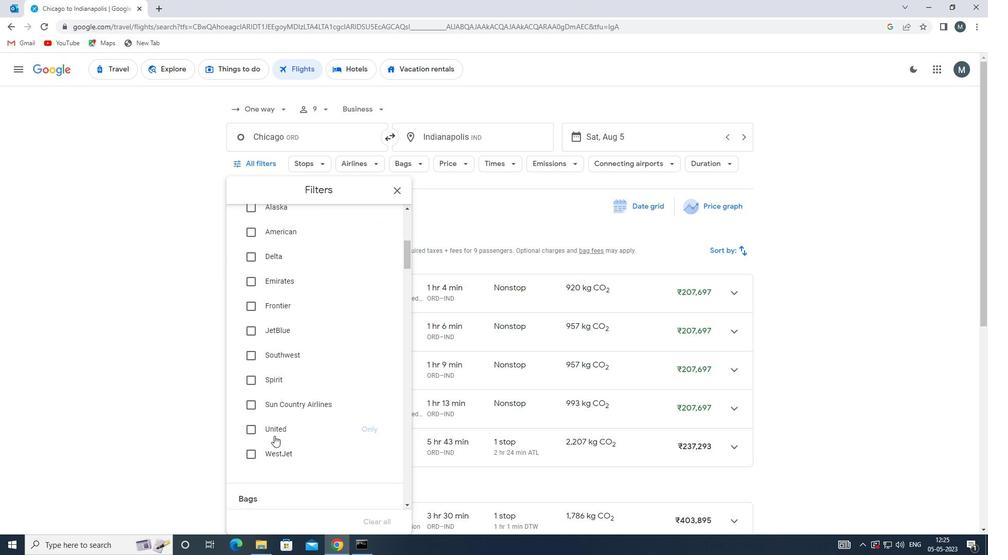 
Action: Mouse pressed left at (276, 429)
Screenshot: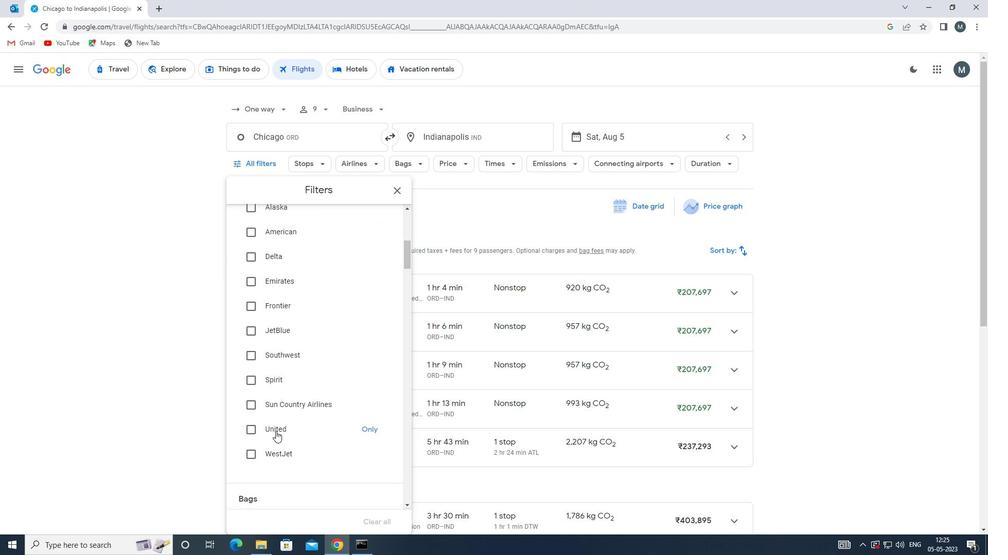 
Action: Mouse moved to (314, 391)
Screenshot: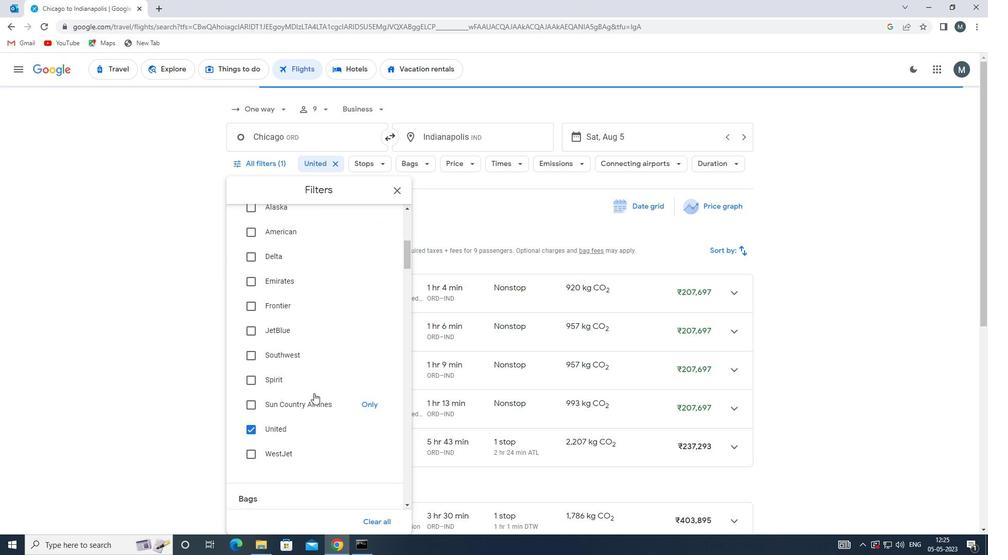 
Action: Mouse scrolled (314, 390) with delta (0, 0)
Screenshot: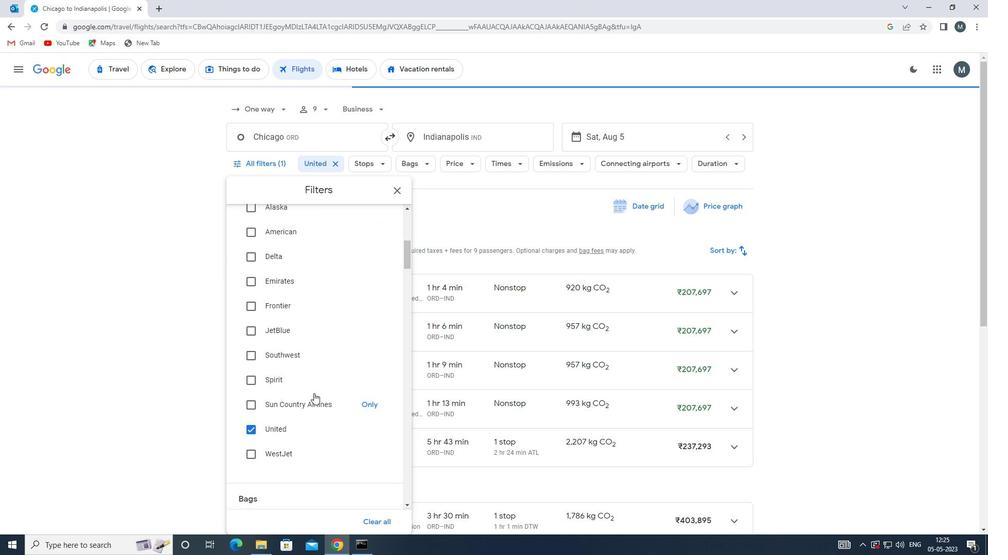 
Action: Mouse scrolled (314, 390) with delta (0, 0)
Screenshot: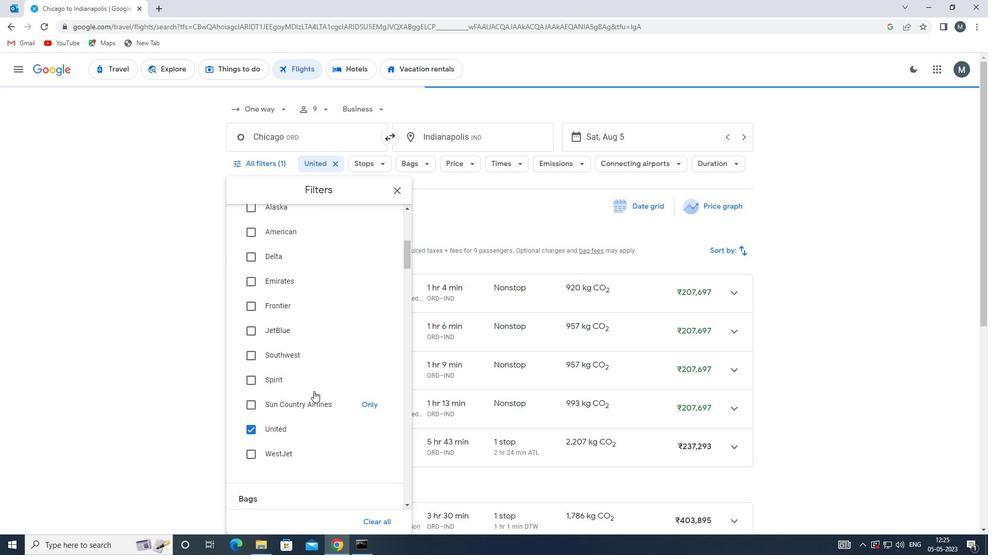 
Action: Mouse scrolled (314, 390) with delta (0, 0)
Screenshot: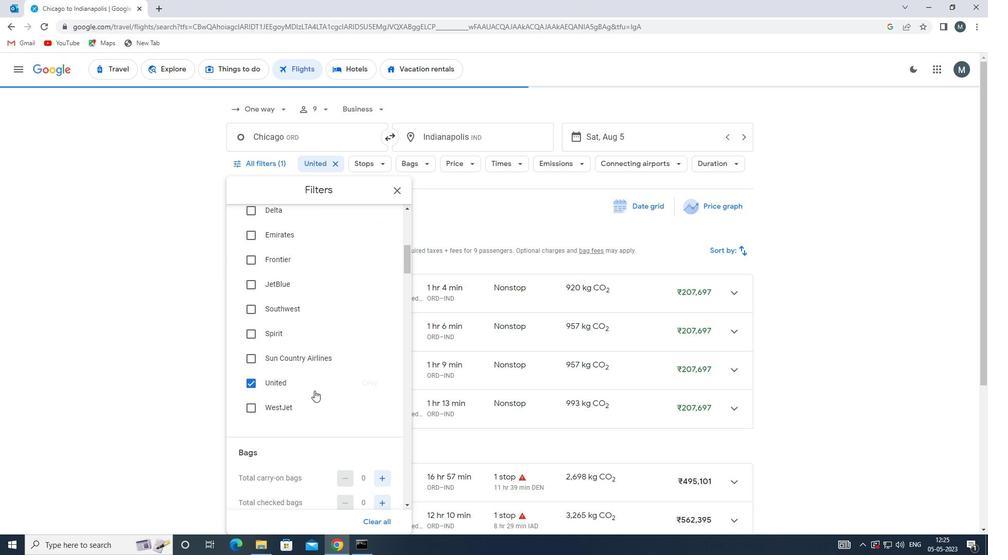 
Action: Mouse moved to (378, 370)
Screenshot: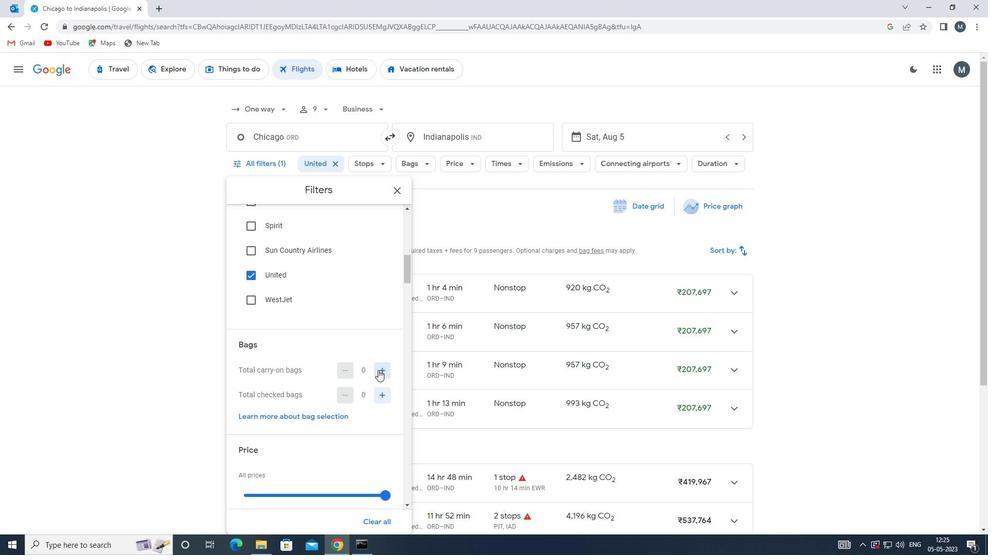 
Action: Mouse pressed left at (378, 370)
Screenshot: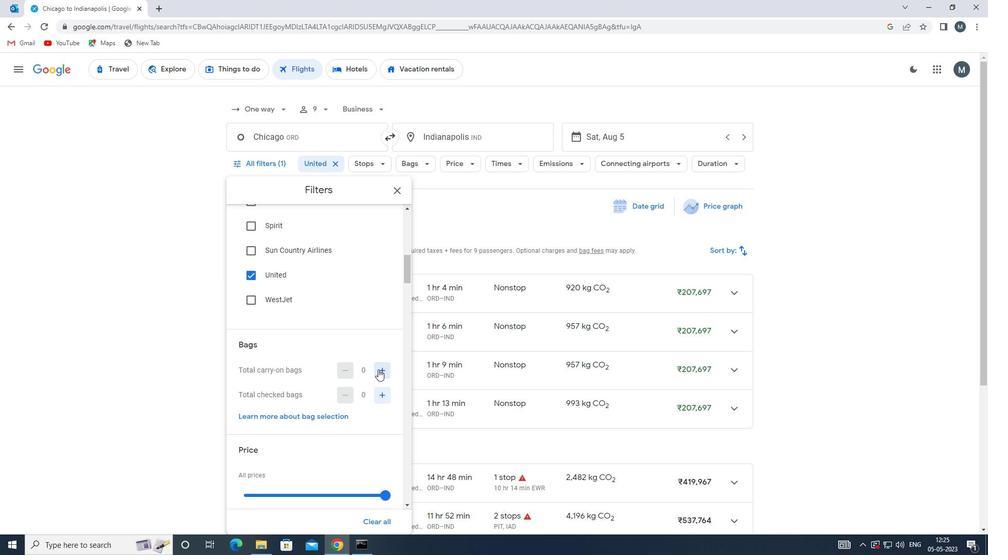 
Action: Mouse moved to (323, 368)
Screenshot: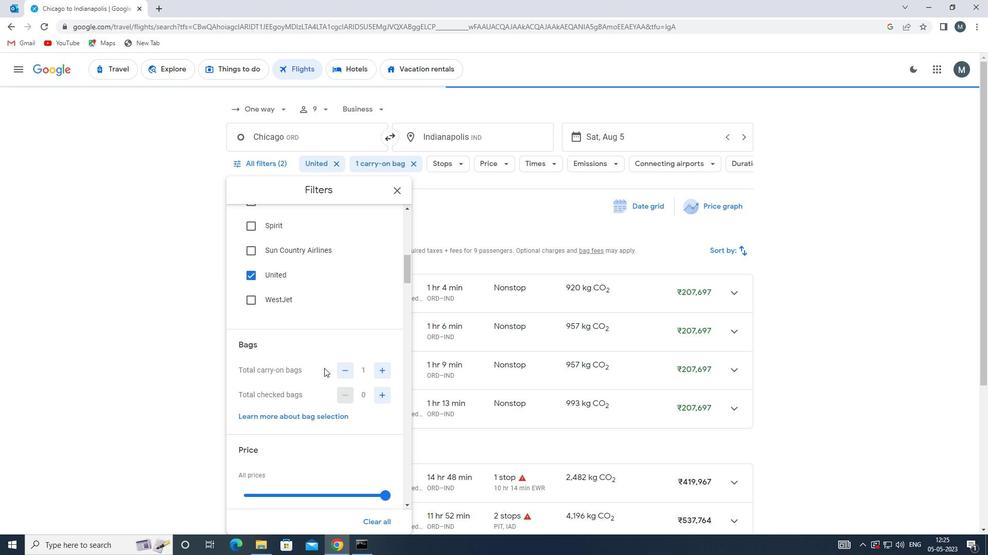 
Action: Mouse scrolled (323, 367) with delta (0, 0)
Screenshot: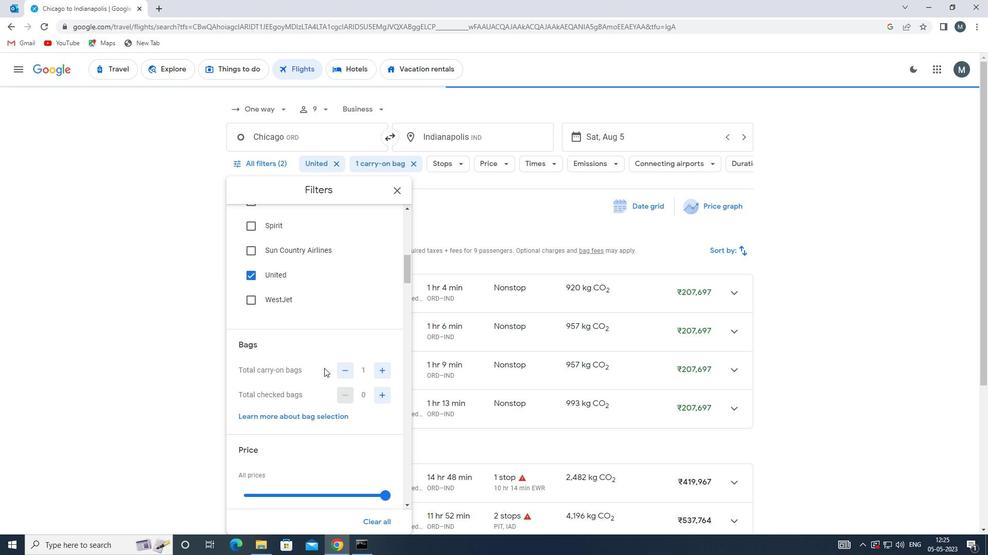 
Action: Mouse moved to (310, 350)
Screenshot: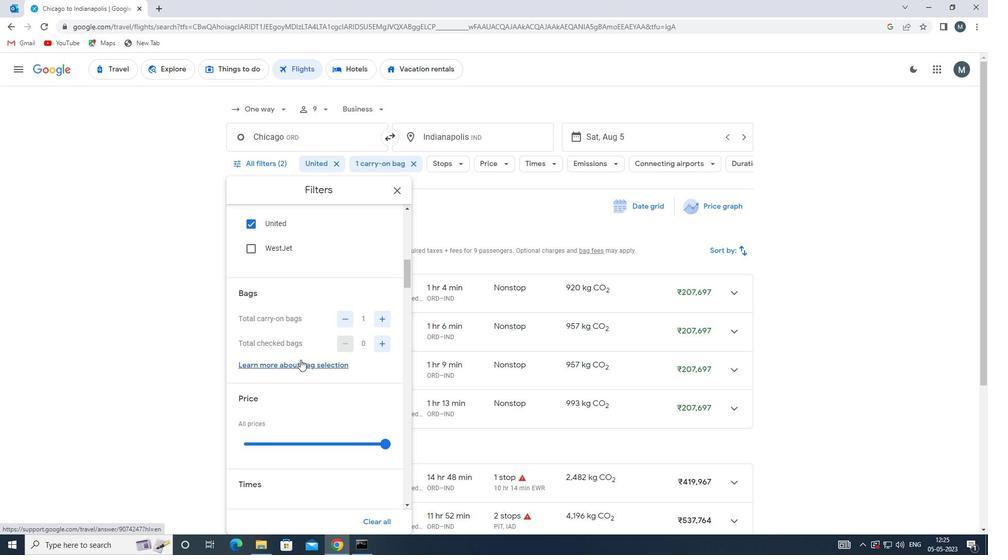 
Action: Mouse scrolled (310, 350) with delta (0, 0)
Screenshot: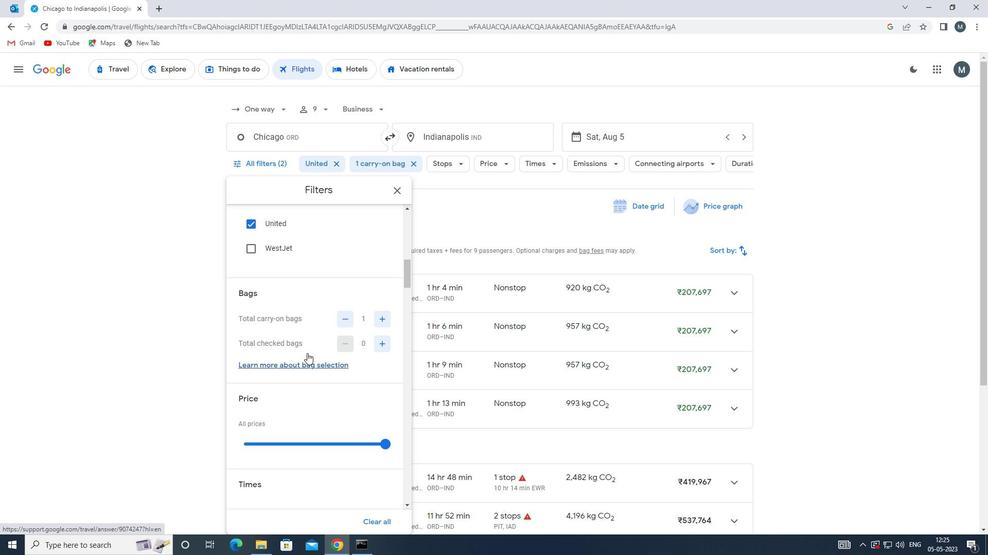 
Action: Mouse moved to (295, 385)
Screenshot: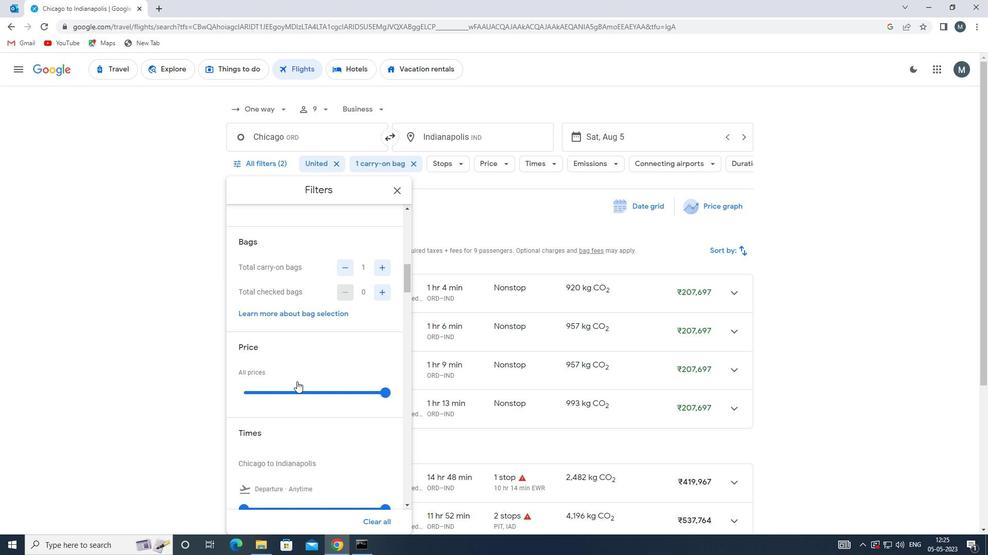 
Action: Mouse pressed left at (295, 385)
Screenshot: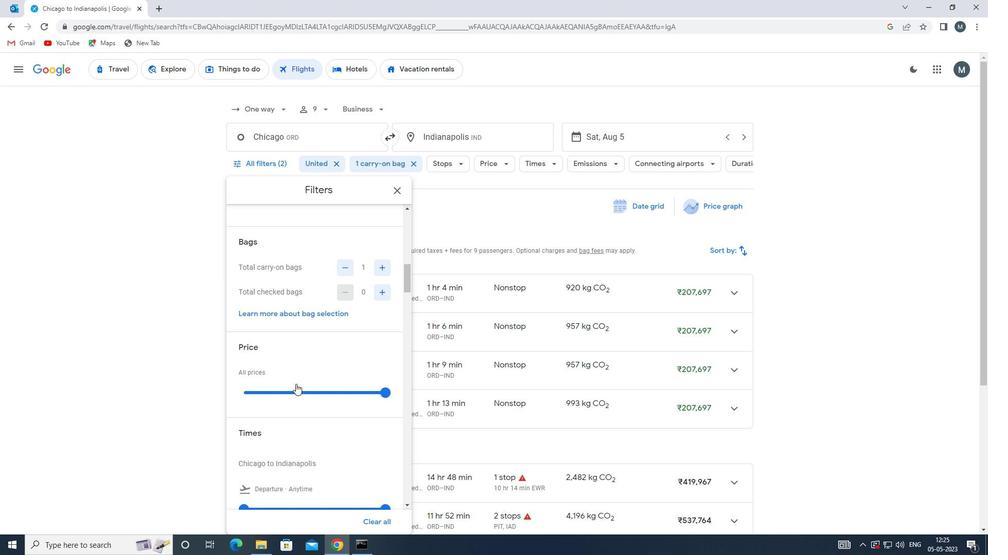 
Action: Mouse moved to (295, 385)
Screenshot: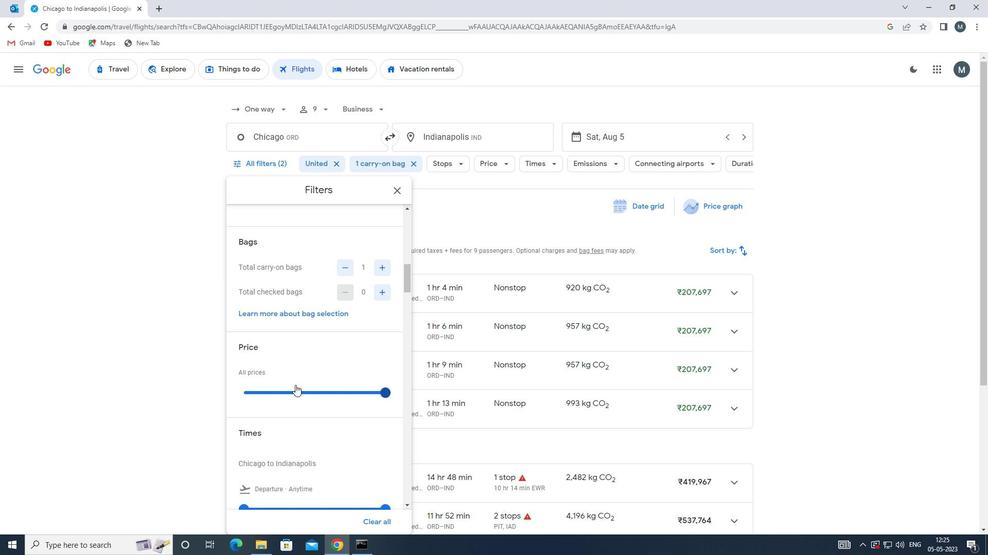 
Action: Mouse pressed left at (295, 385)
Screenshot: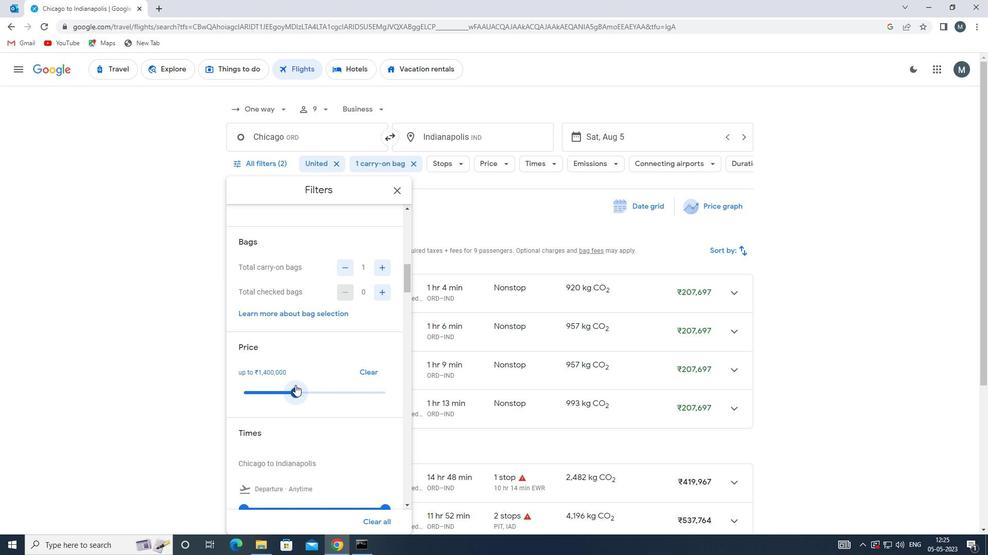 
Action: Mouse moved to (309, 363)
Screenshot: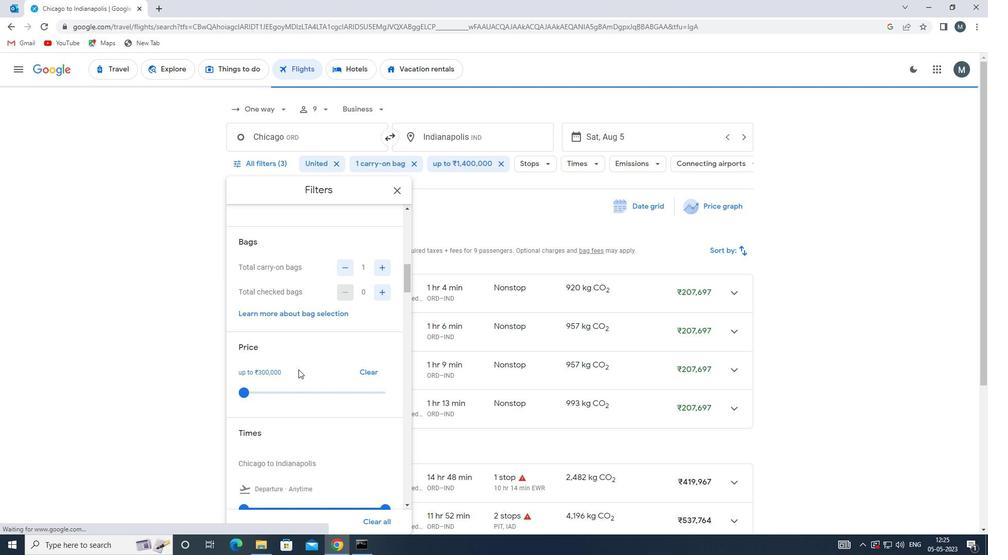 
Action: Mouse scrolled (309, 362) with delta (0, 0)
Screenshot: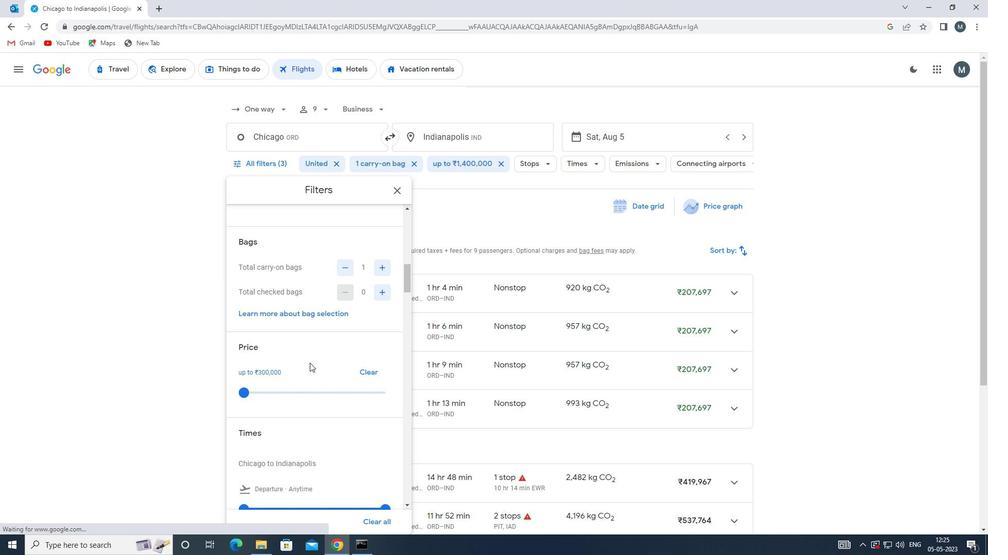 
Action: Mouse moved to (316, 357)
Screenshot: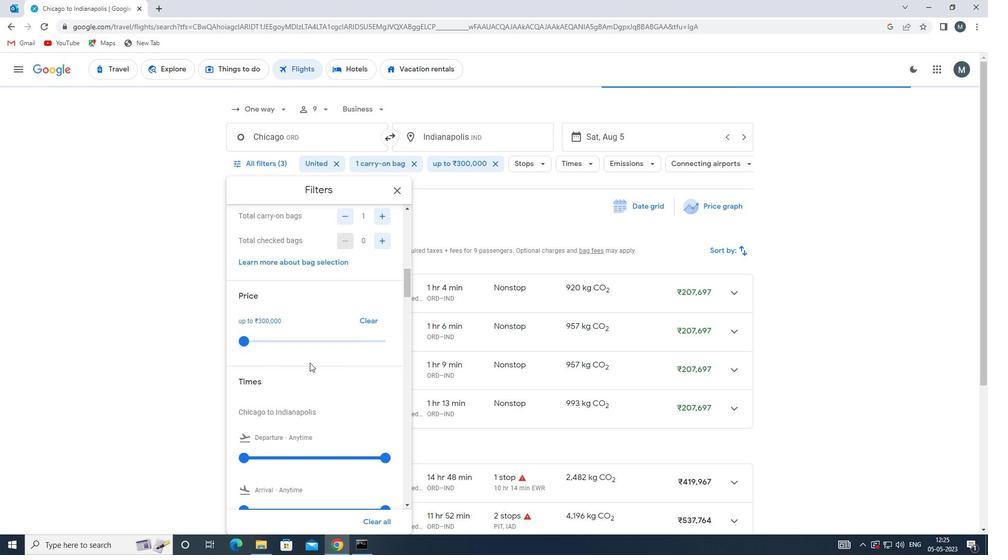 
Action: Mouse scrolled (316, 356) with delta (0, 0)
Screenshot: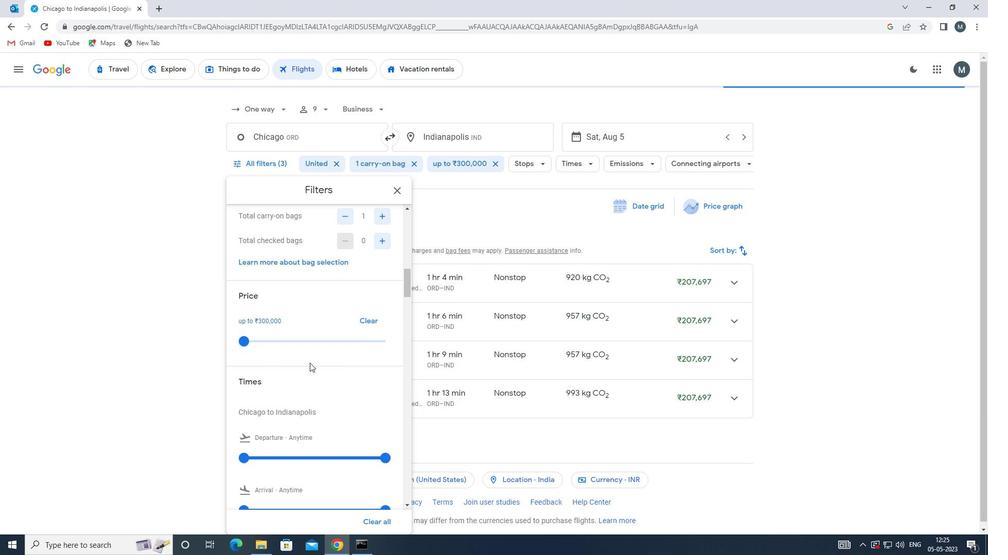 
Action: Mouse moved to (304, 376)
Screenshot: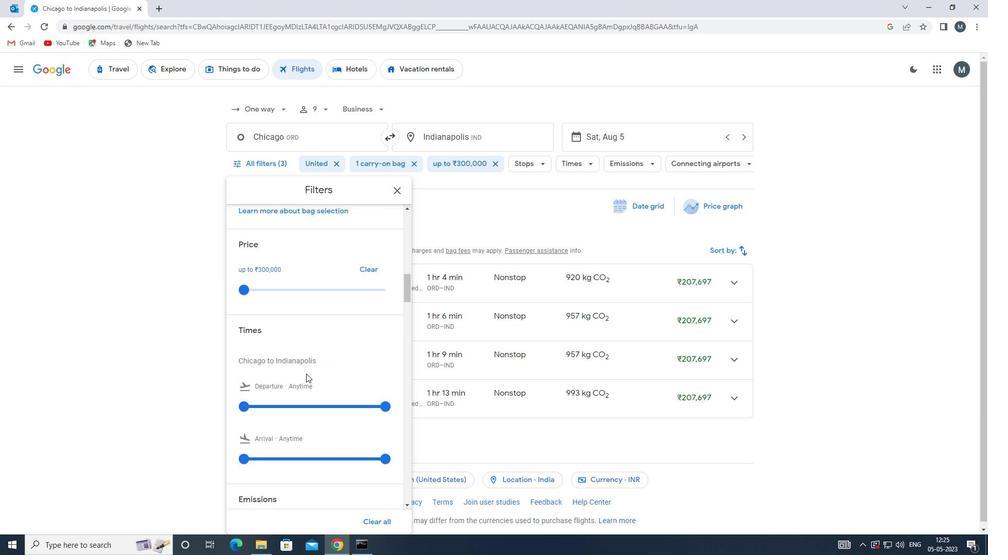 
Action: Mouse scrolled (304, 376) with delta (0, 0)
Screenshot: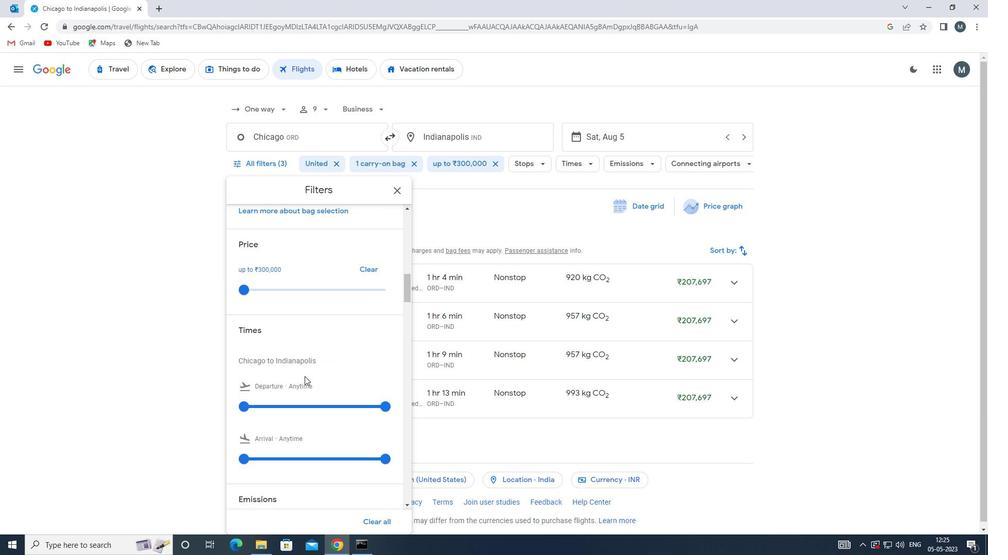 
Action: Mouse moved to (246, 351)
Screenshot: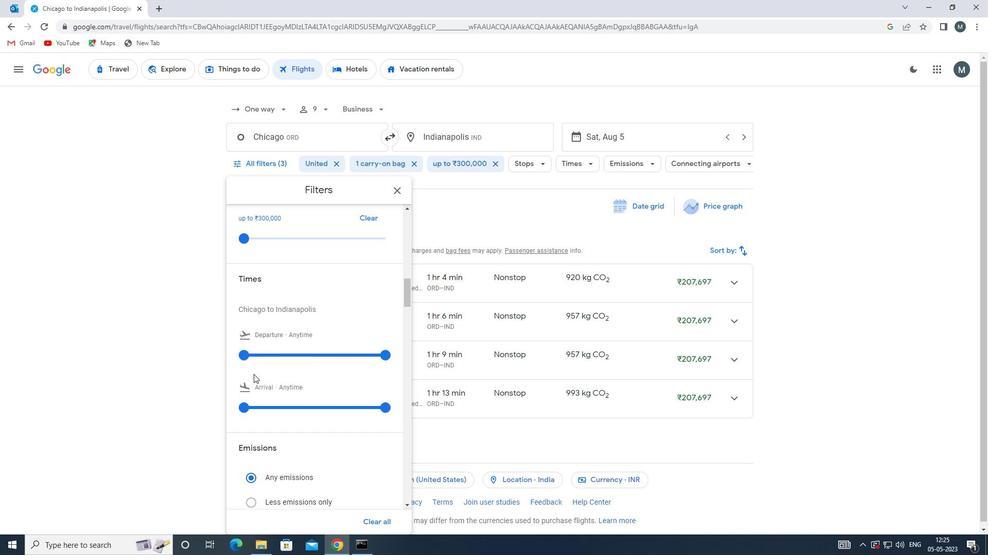 
Action: Mouse pressed left at (246, 351)
Screenshot: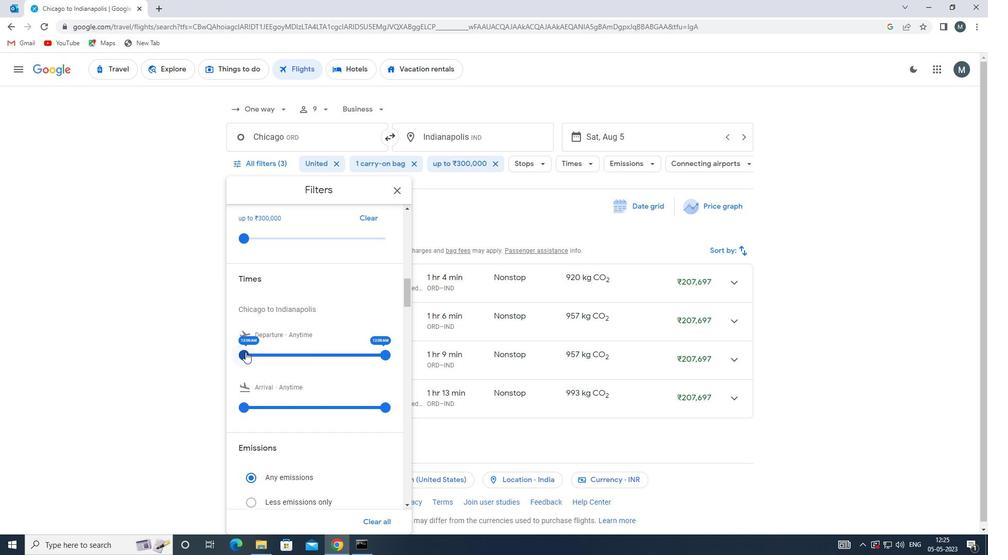 
Action: Mouse moved to (385, 352)
Screenshot: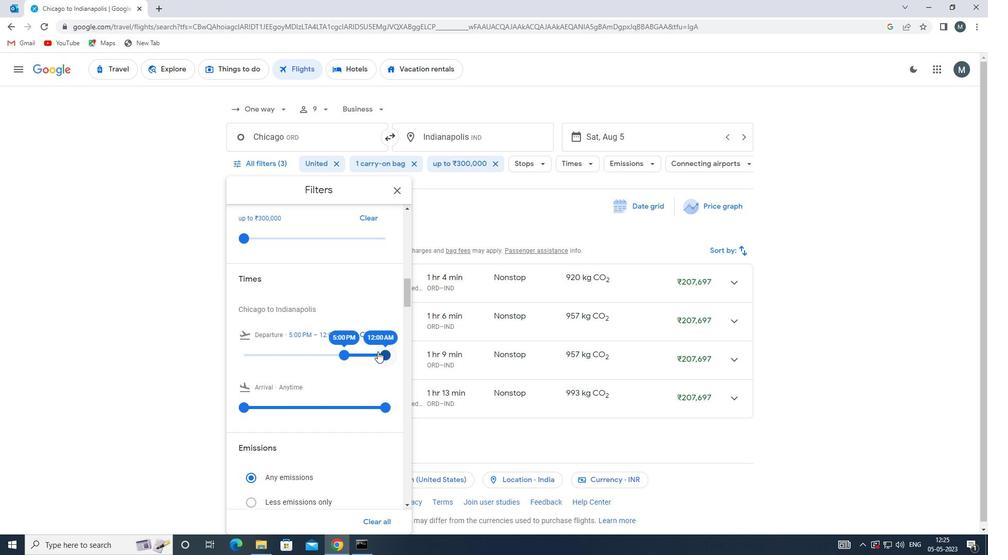 
Action: Mouse pressed left at (385, 352)
Screenshot: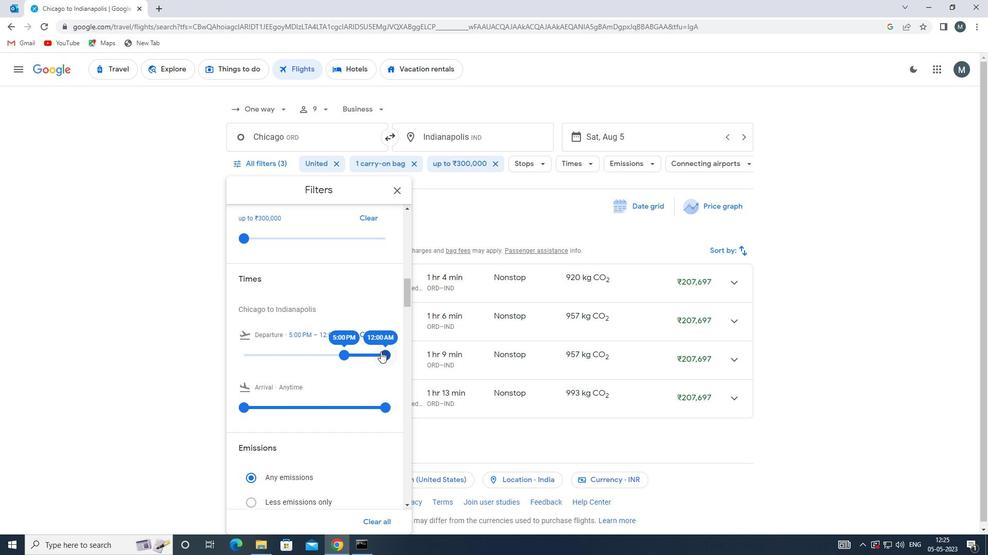
Action: Mouse moved to (348, 334)
Screenshot: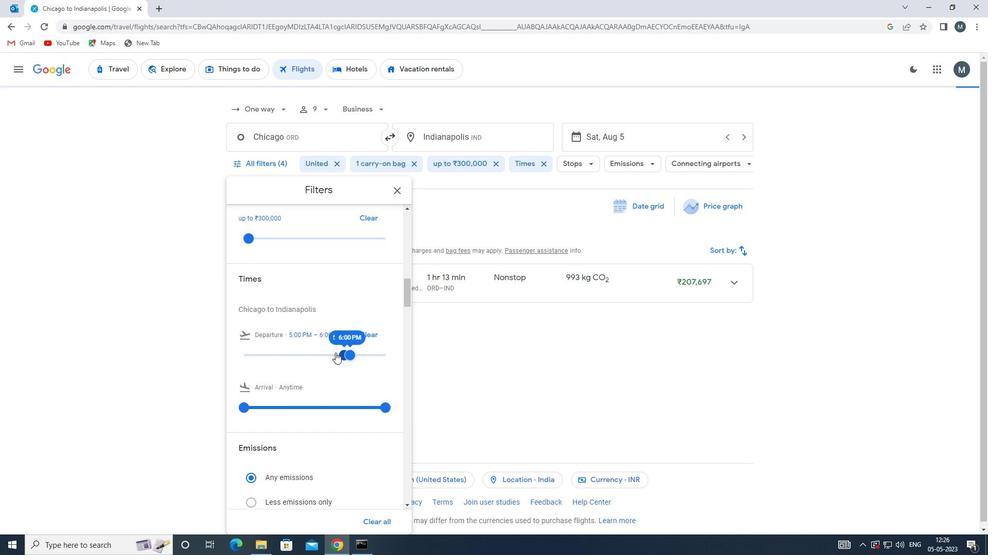 
Action: Mouse scrolled (348, 333) with delta (0, 0)
Screenshot: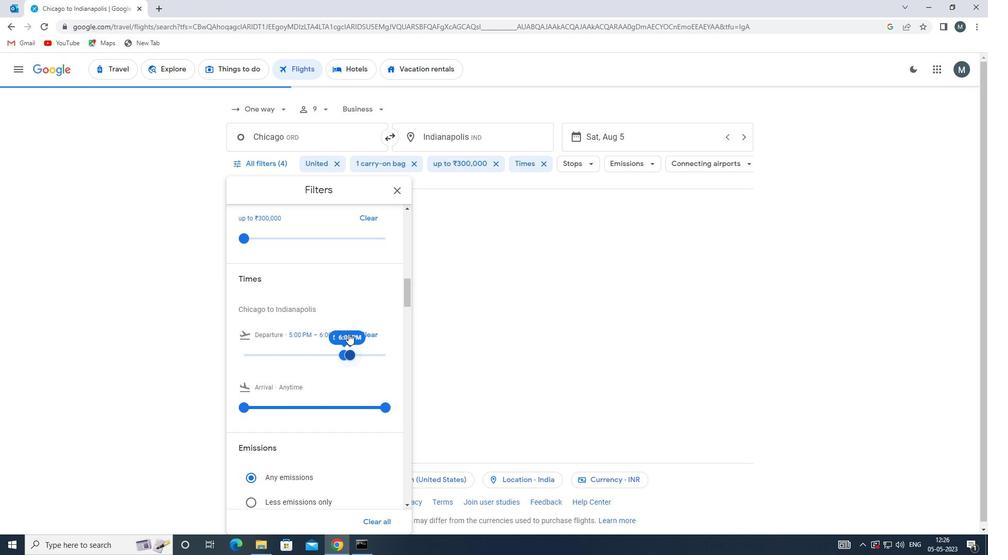 
Action: Mouse moved to (395, 191)
Screenshot: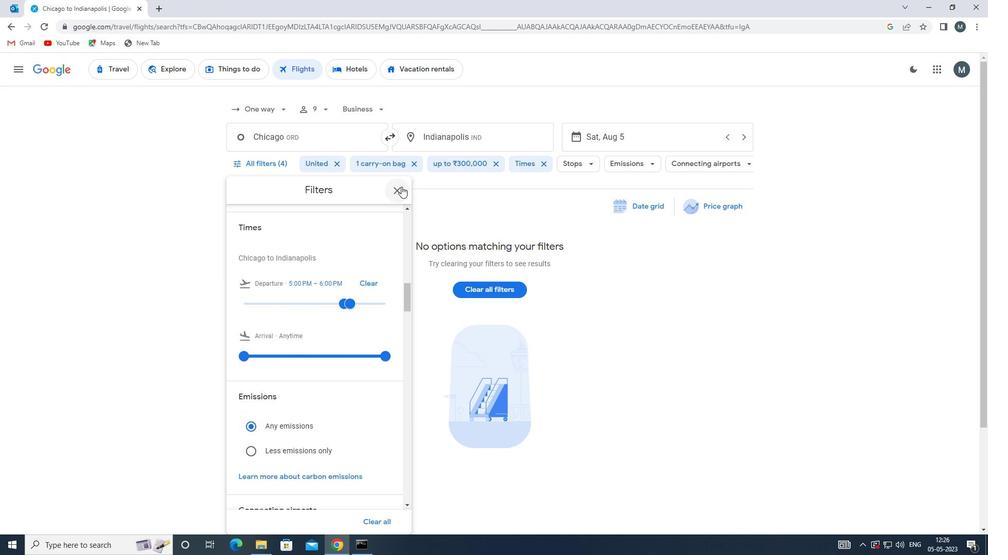 
Action: Mouse pressed left at (395, 191)
Screenshot: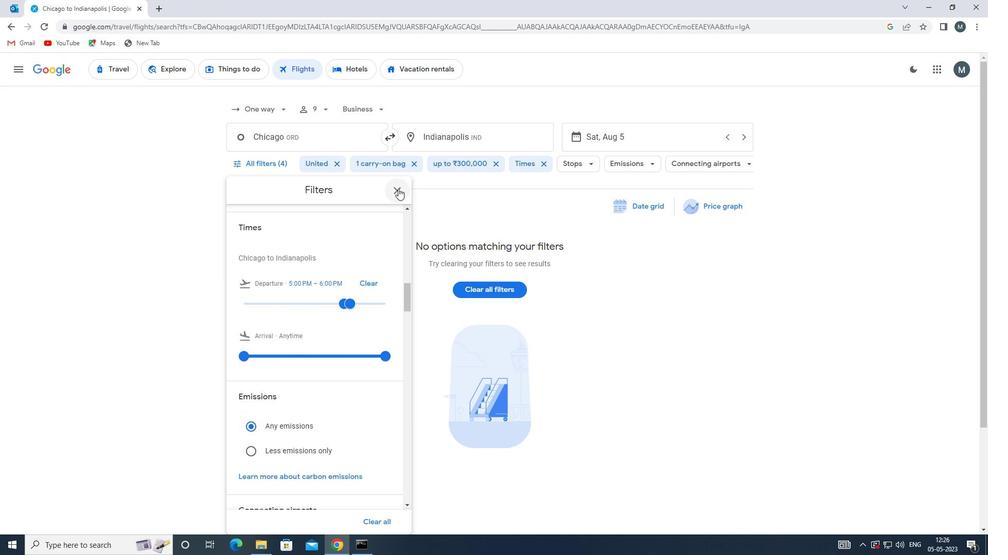 
Action: Mouse moved to (395, 192)
Screenshot: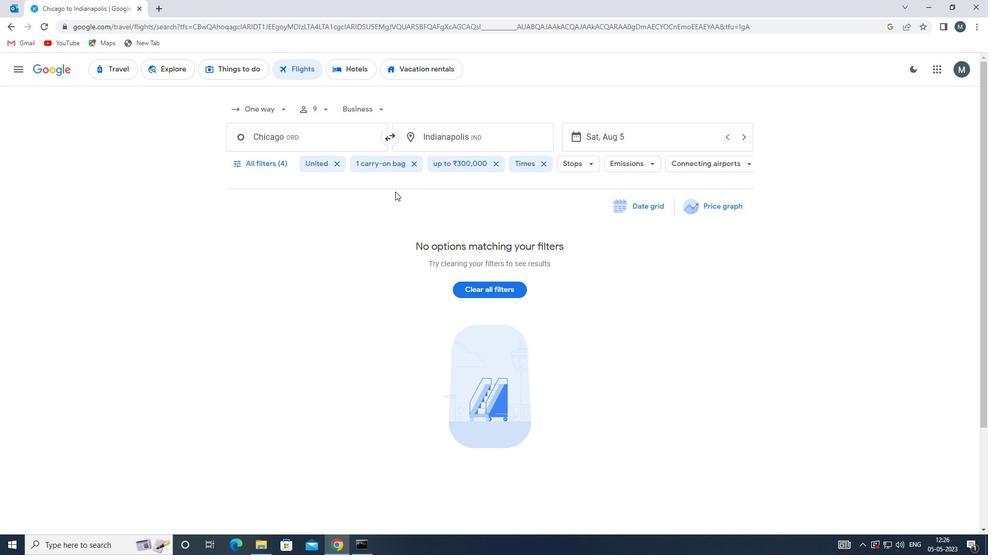 
